 Task: Look for space in Orlovskiy, Russia from 12th  July, 2023 to 15th July, 2023 for 3 adults in price range Rs.12000 to Rs.16000. Place can be entire place with 2 bedrooms having 3 beds and 1 bathroom. Property type can be house, flat, guest house. Booking option can be shelf check-in. Required host language is English.
Action: Mouse pressed left at (424, 87)
Screenshot: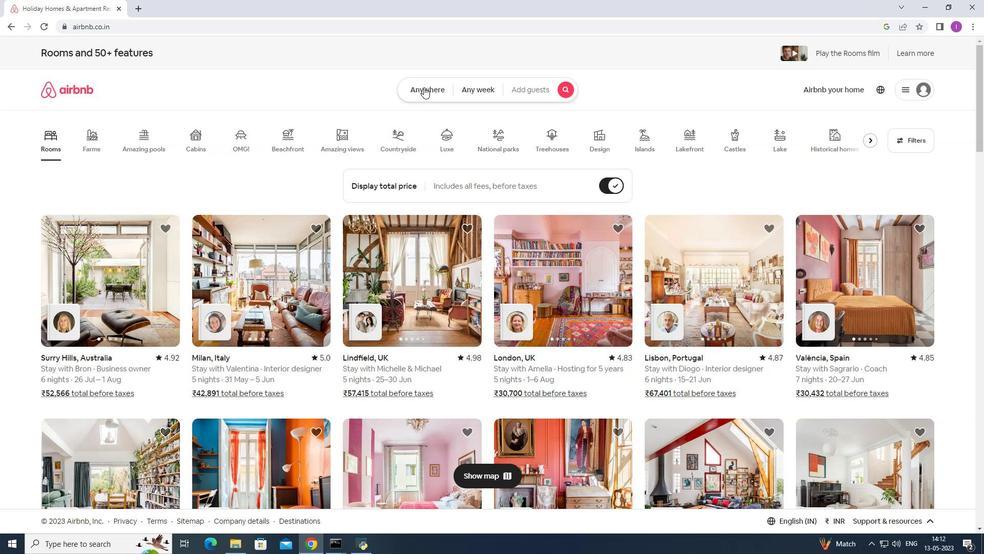 
Action: Mouse moved to (351, 129)
Screenshot: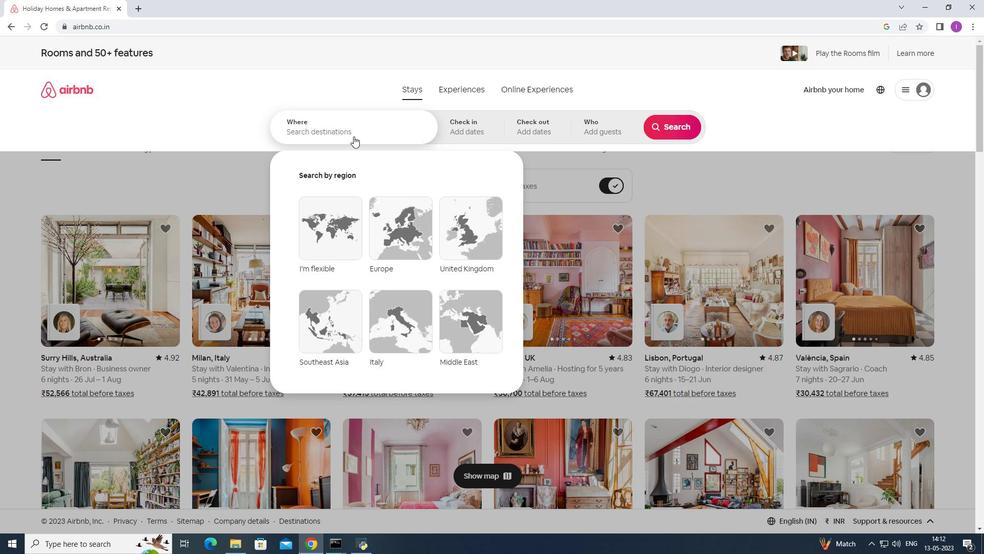 
Action: Mouse pressed left at (351, 129)
Screenshot: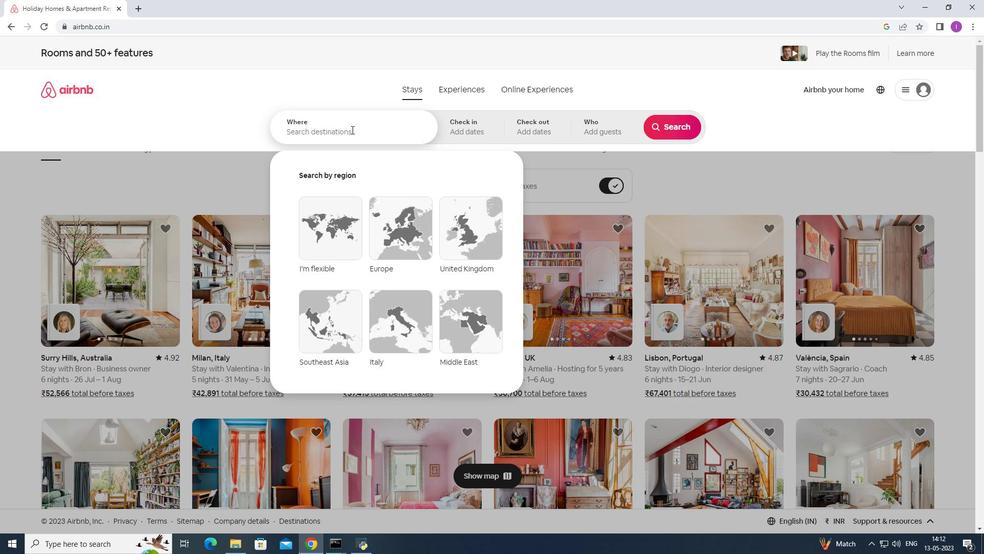 
Action: Key pressed <Key.shift>Orlovskiy,<Key.shift>Russia
Screenshot: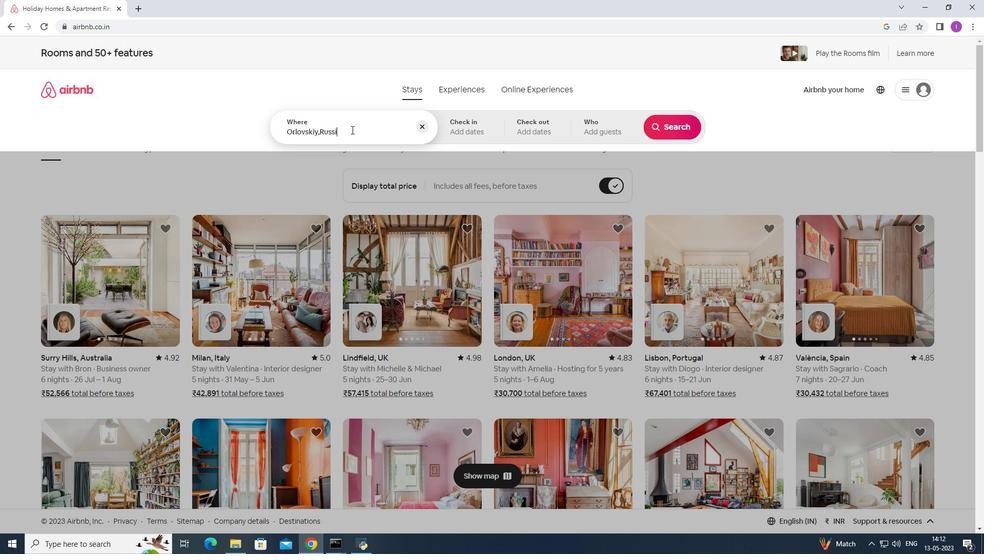 
Action: Mouse moved to (480, 134)
Screenshot: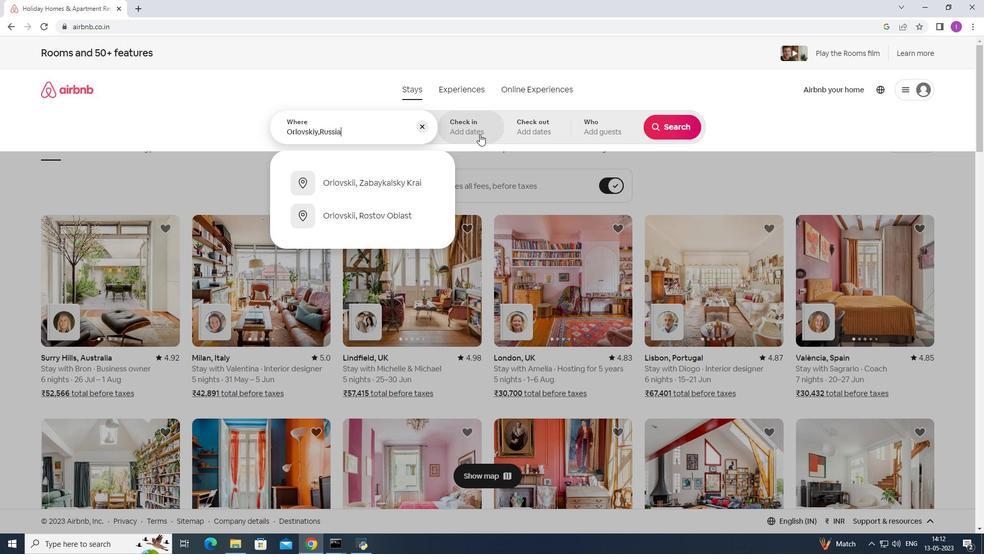 
Action: Mouse pressed left at (480, 134)
Screenshot: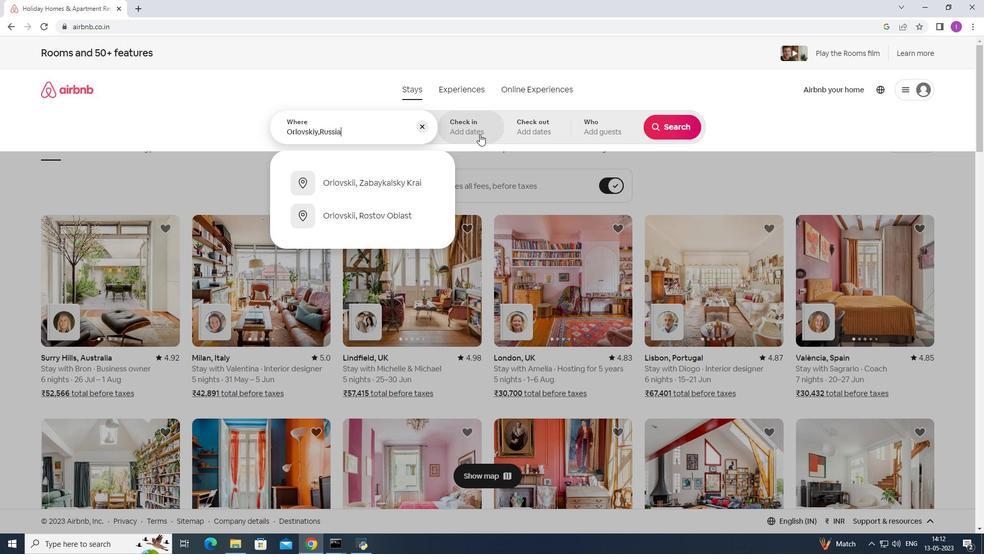 
Action: Mouse moved to (668, 212)
Screenshot: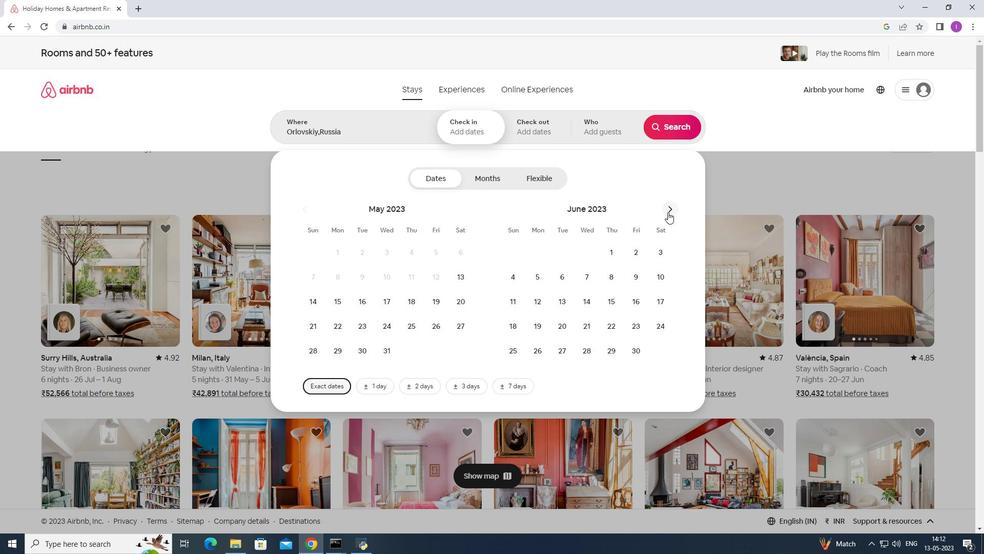 
Action: Mouse pressed left at (668, 212)
Screenshot: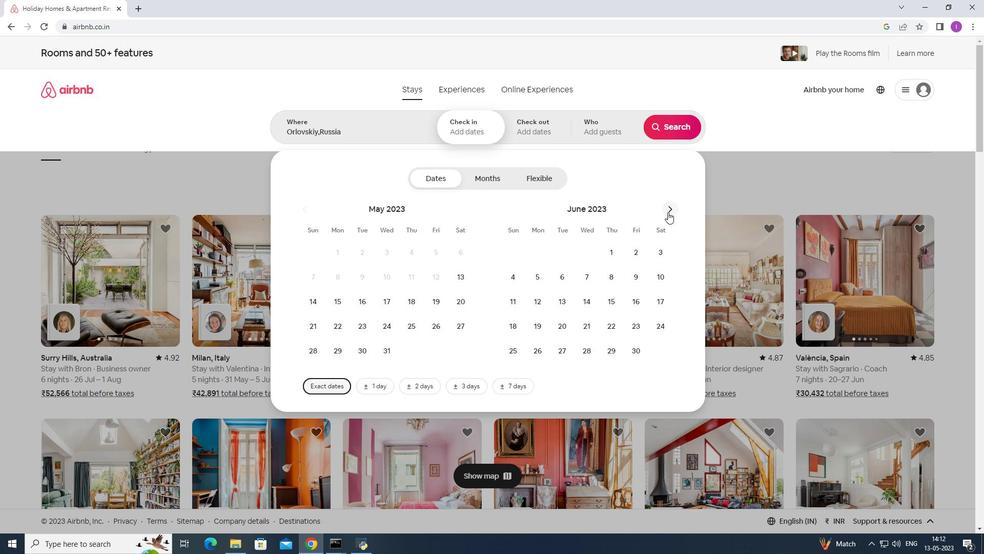 
Action: Mouse moved to (587, 296)
Screenshot: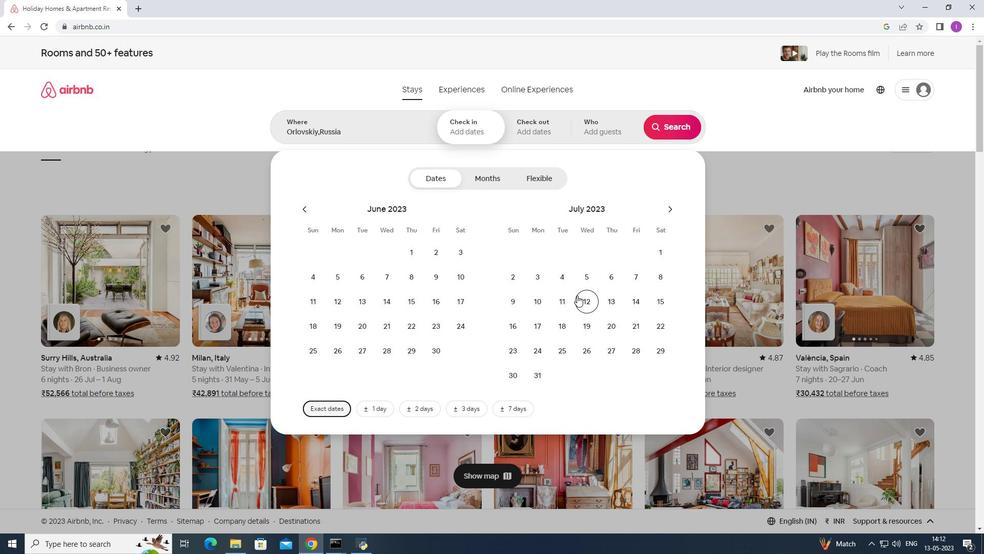 
Action: Mouse pressed left at (587, 296)
Screenshot: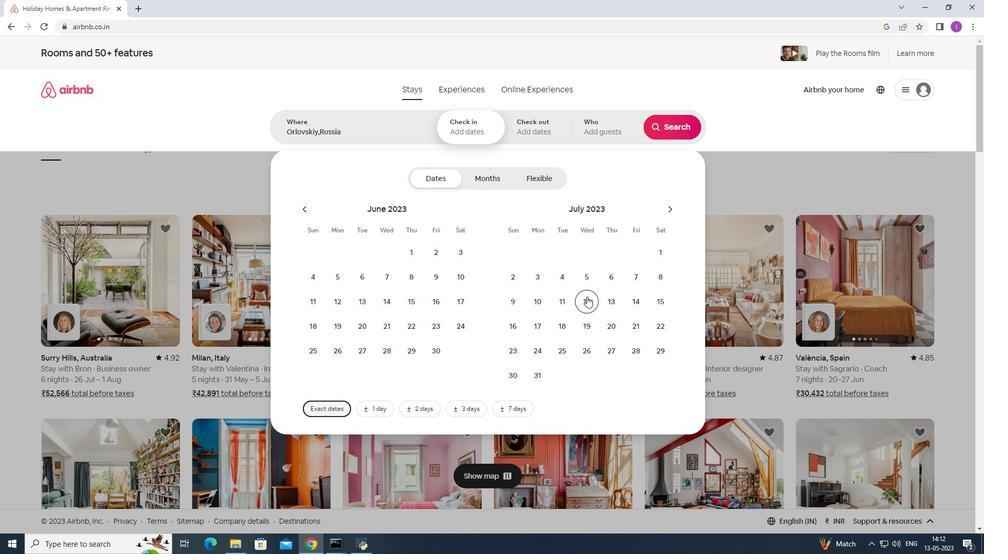
Action: Mouse moved to (660, 299)
Screenshot: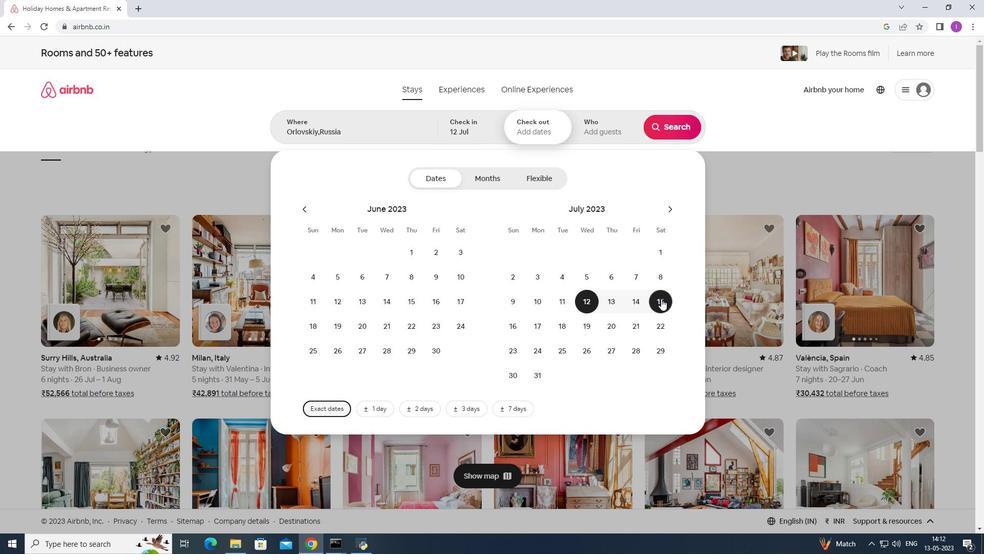 
Action: Mouse pressed left at (660, 299)
Screenshot: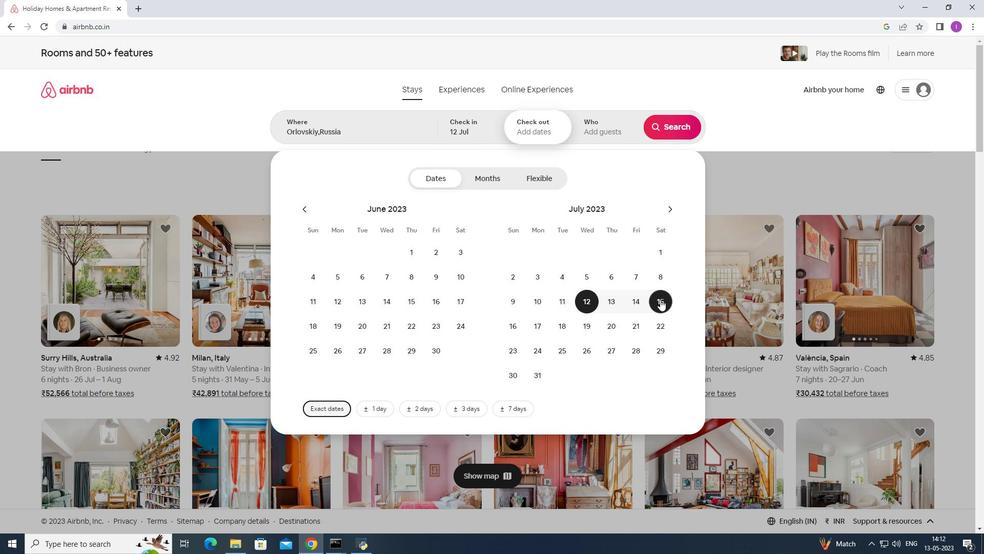 
Action: Mouse moved to (602, 128)
Screenshot: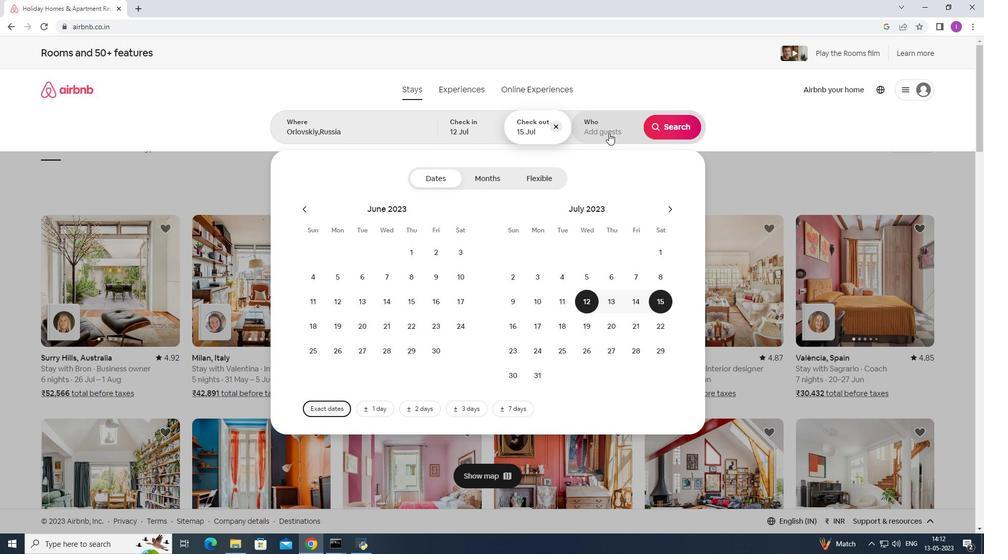 
Action: Mouse pressed left at (602, 128)
Screenshot: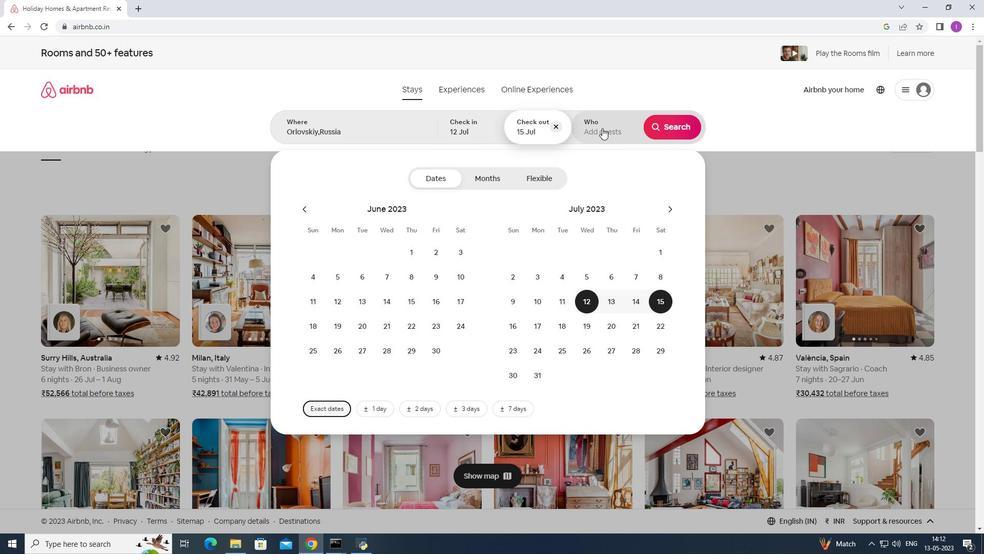 
Action: Mouse moved to (677, 183)
Screenshot: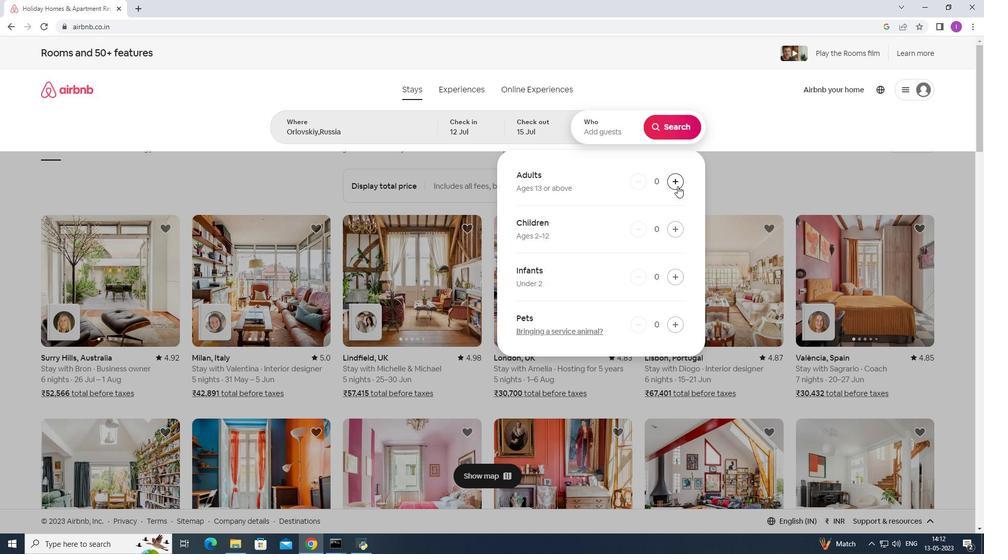 
Action: Mouse pressed left at (677, 183)
Screenshot: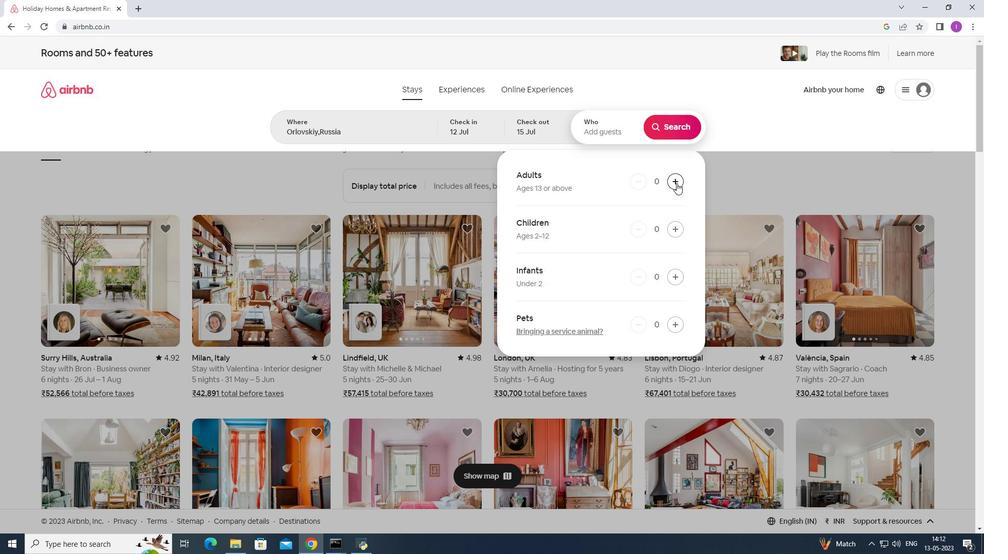 
Action: Mouse pressed left at (677, 183)
Screenshot: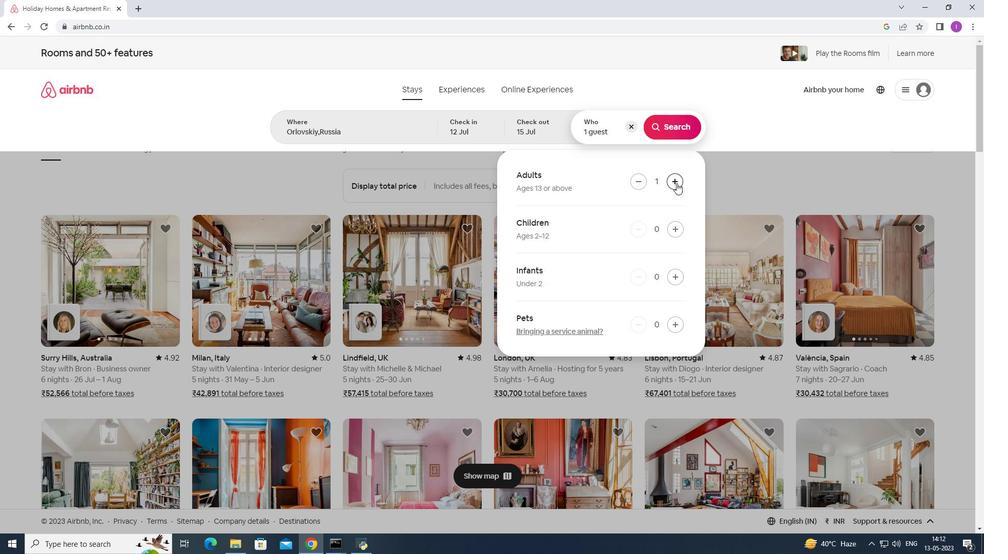 
Action: Mouse pressed left at (677, 183)
Screenshot: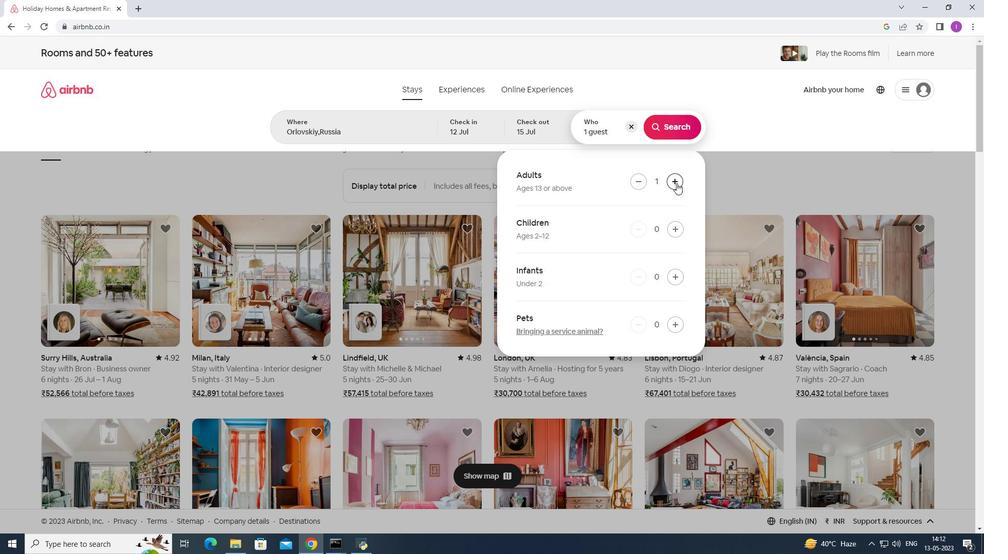 
Action: Mouse moved to (664, 130)
Screenshot: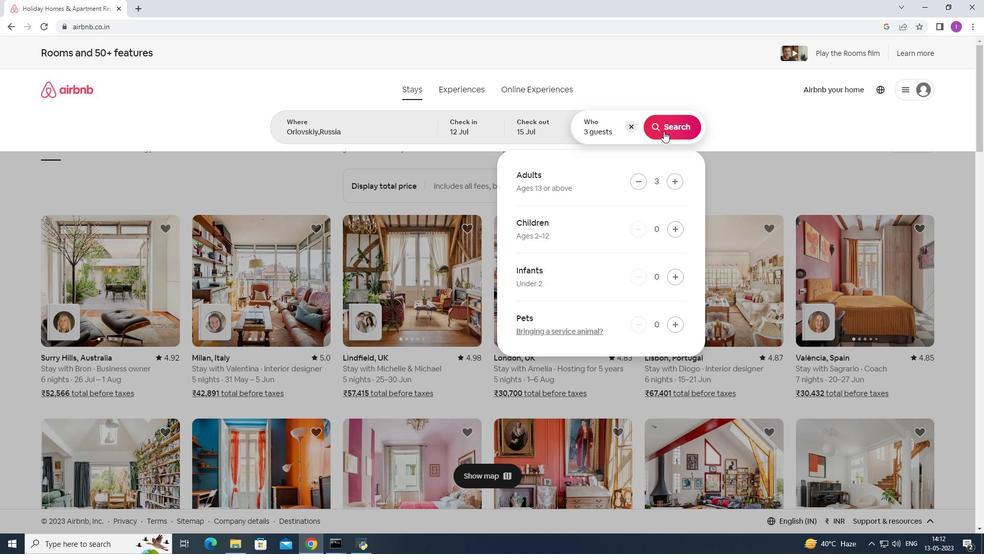 
Action: Mouse pressed left at (664, 130)
Screenshot: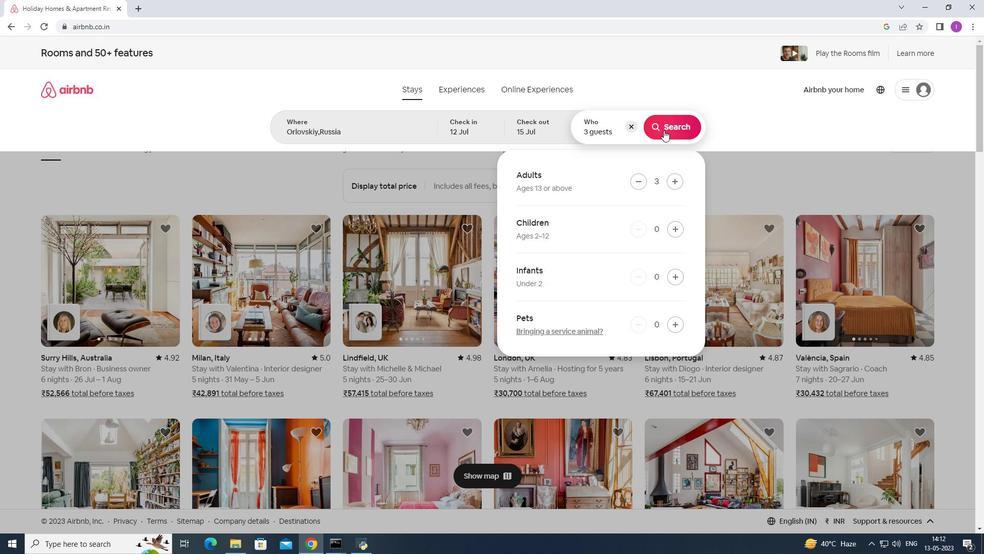 
Action: Mouse moved to (933, 102)
Screenshot: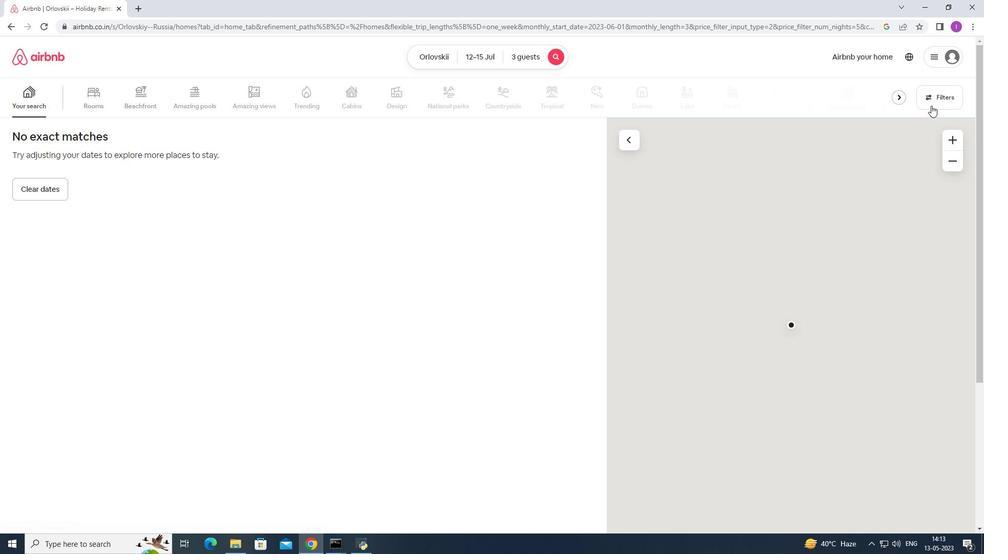 
Action: Mouse pressed left at (933, 102)
Screenshot: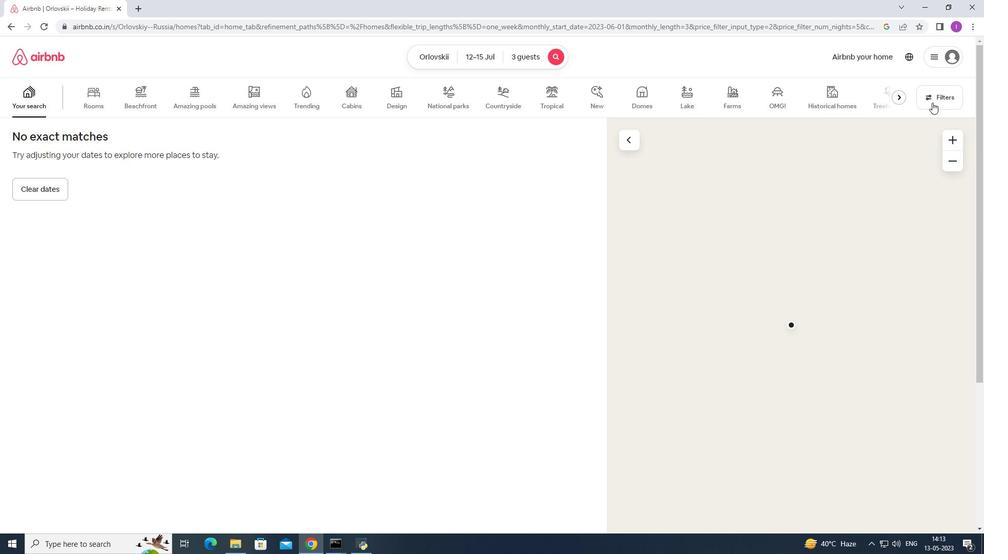 
Action: Mouse moved to (573, 351)
Screenshot: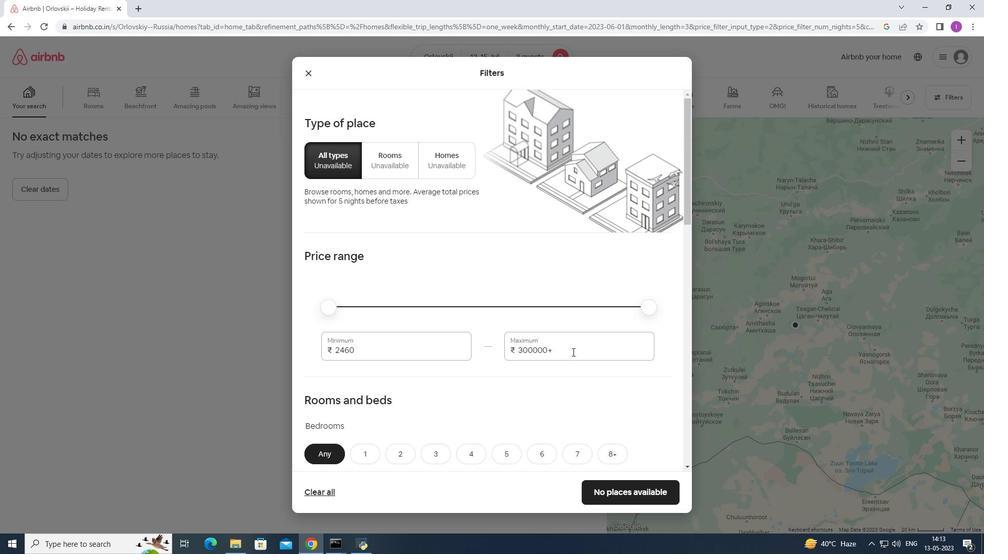 
Action: Mouse pressed left at (573, 351)
Screenshot: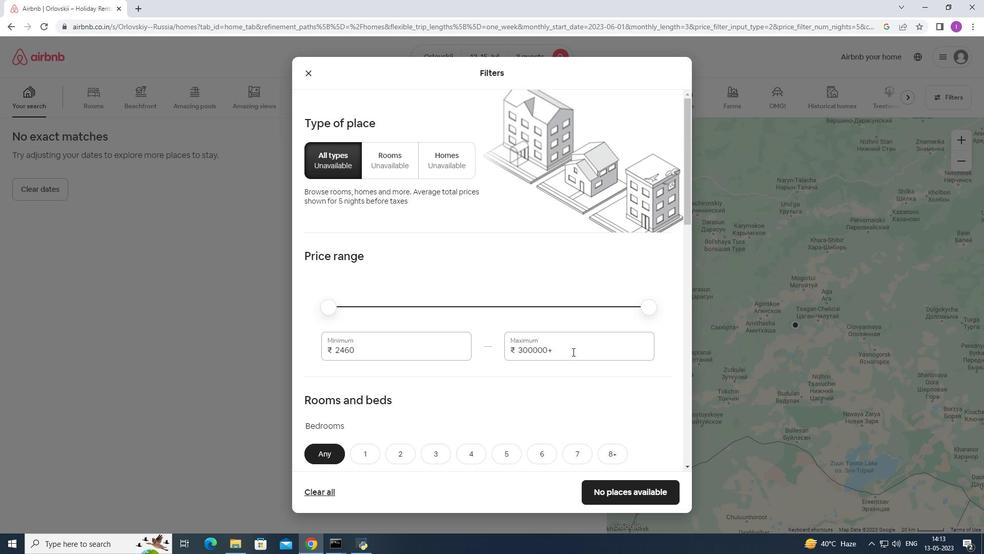 
Action: Mouse moved to (496, 360)
Screenshot: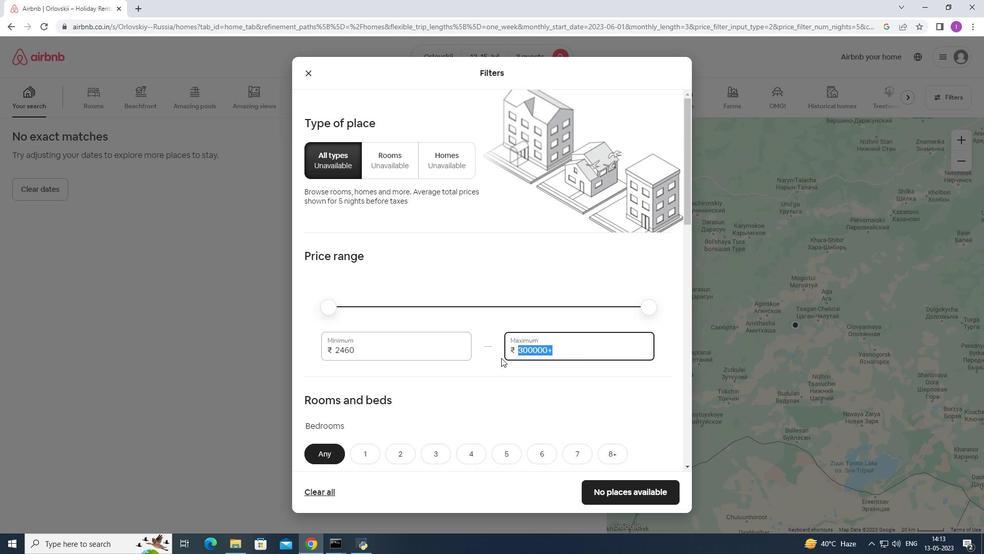 
Action: Key pressed 16
Screenshot: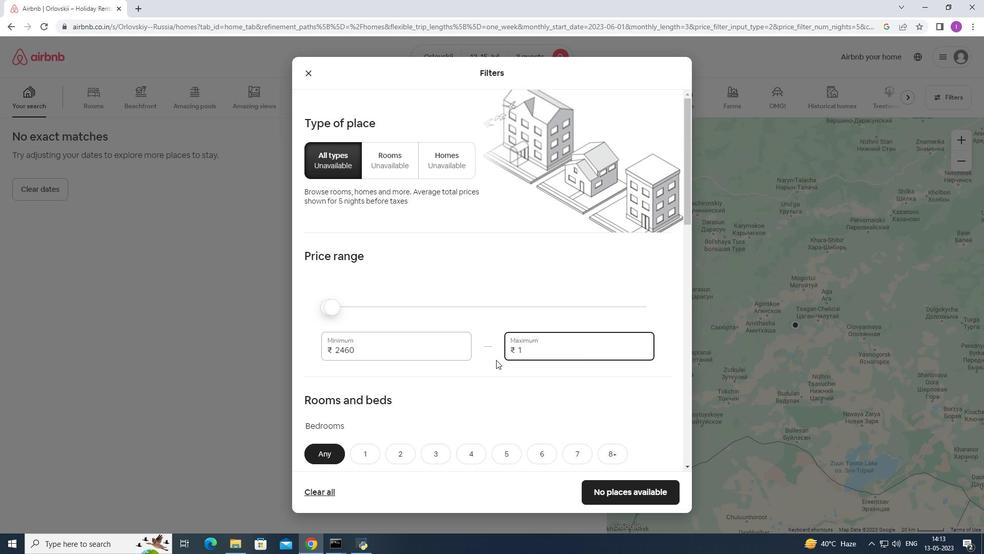 
Action: Mouse moved to (496, 358)
Screenshot: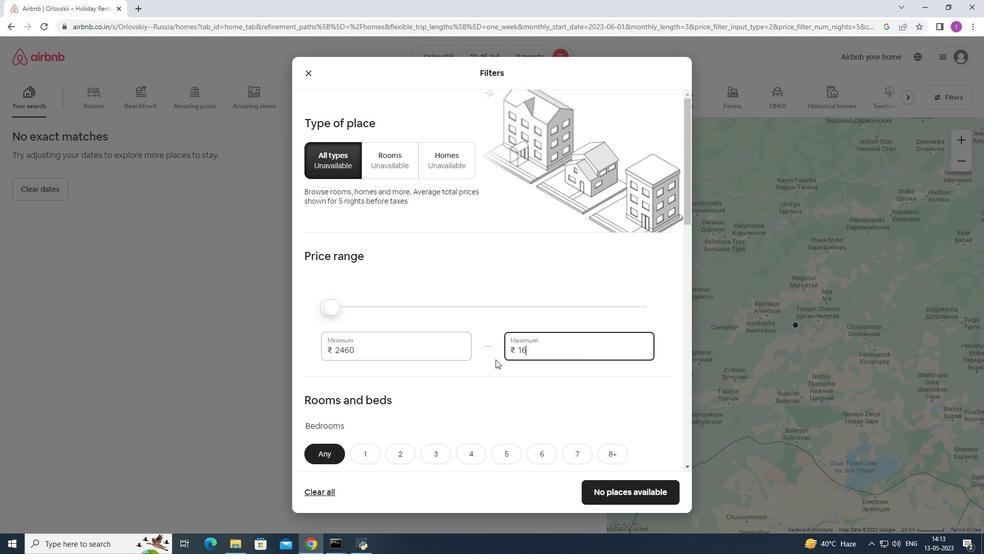 
Action: Key pressed 0
Screenshot: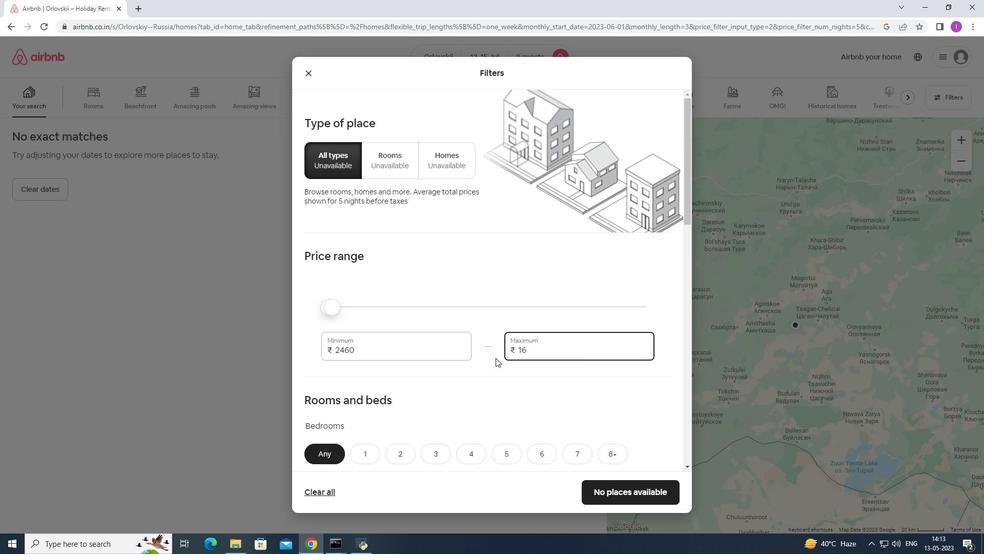 
Action: Mouse moved to (496, 357)
Screenshot: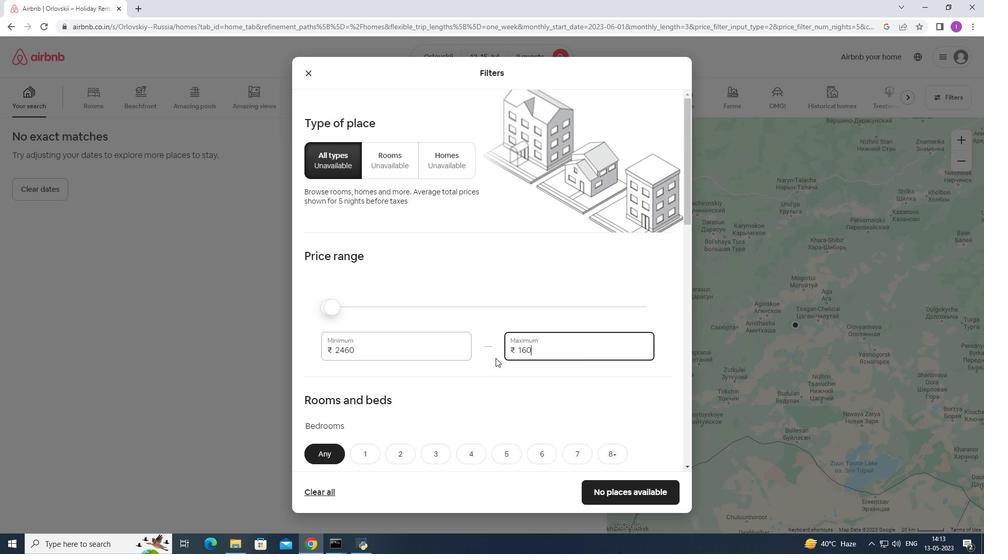 
Action: Key pressed 0
Screenshot: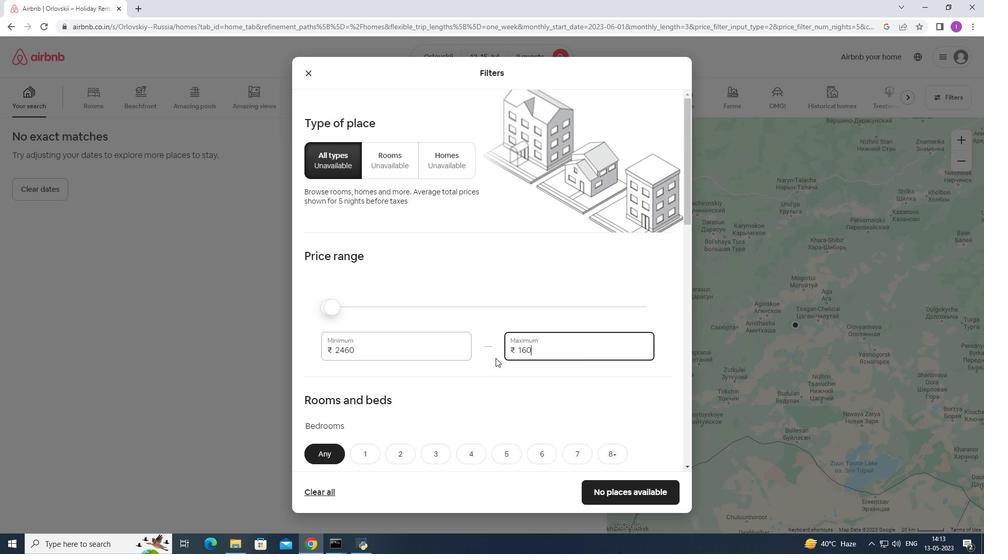 
Action: Mouse moved to (496, 356)
Screenshot: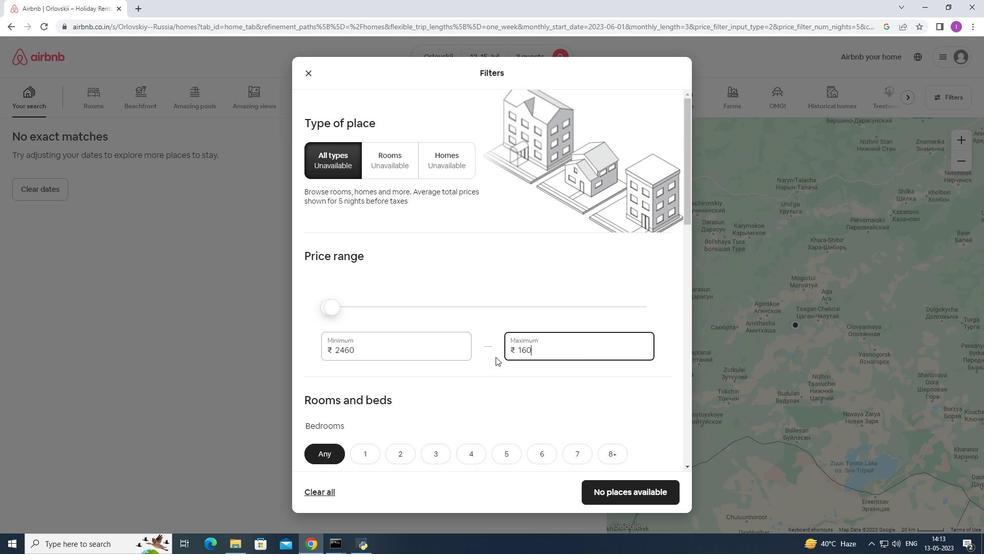 
Action: Key pressed 0
Screenshot: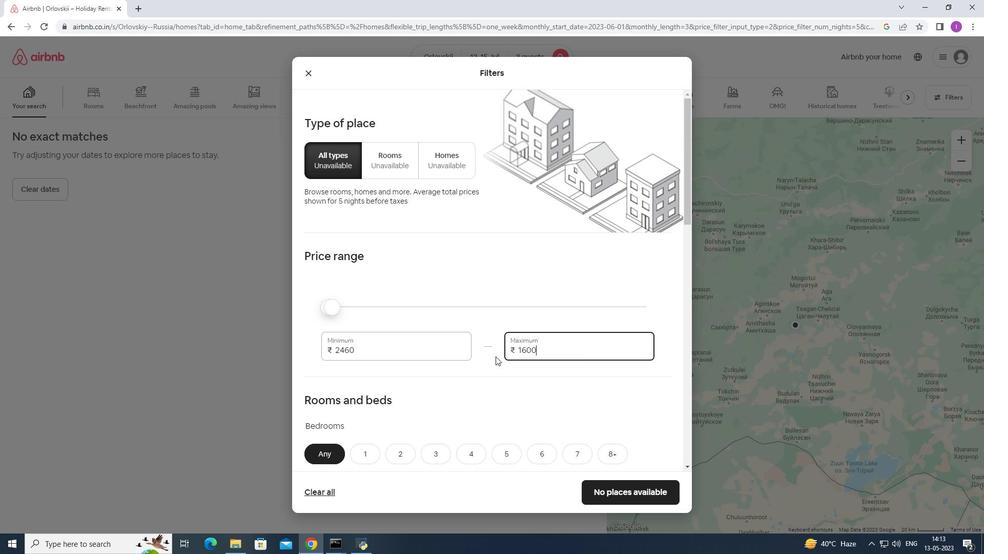 
Action: Mouse moved to (375, 352)
Screenshot: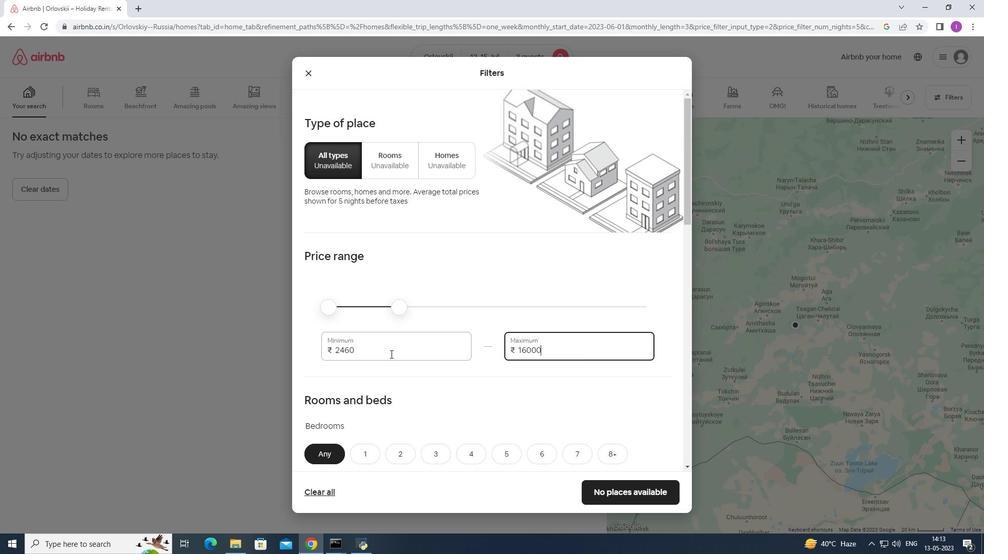 
Action: Mouse pressed left at (375, 352)
Screenshot: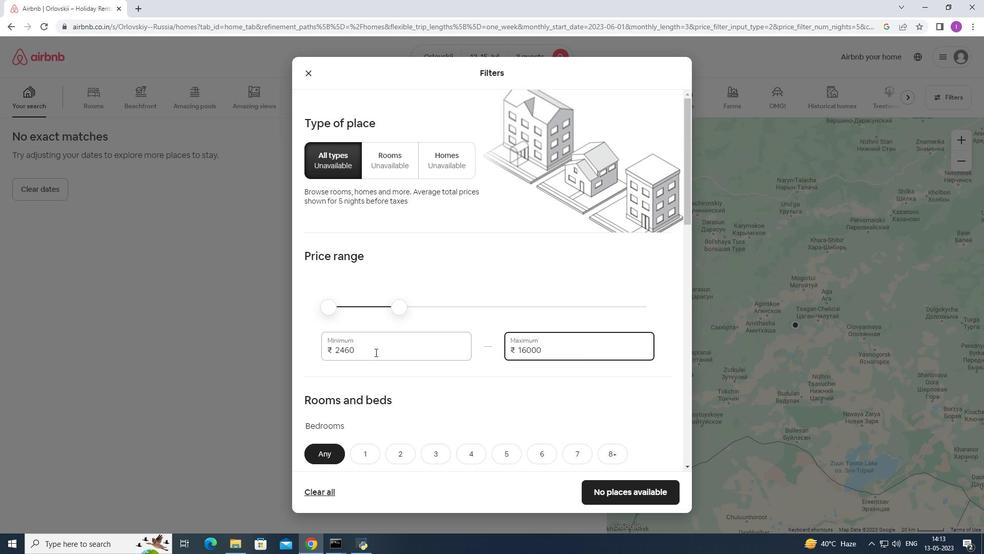 
Action: Mouse moved to (403, 361)
Screenshot: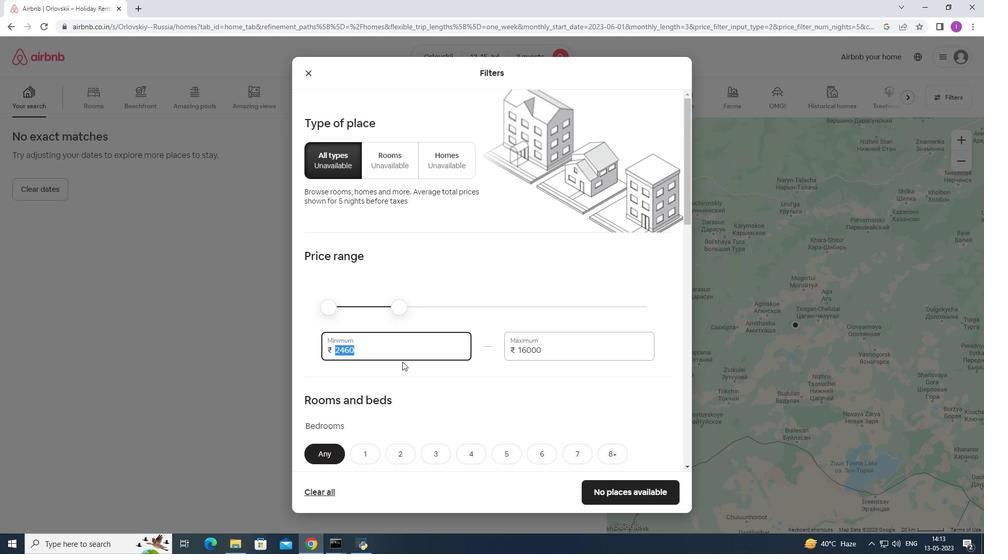 
Action: Key pressed 12000
Screenshot: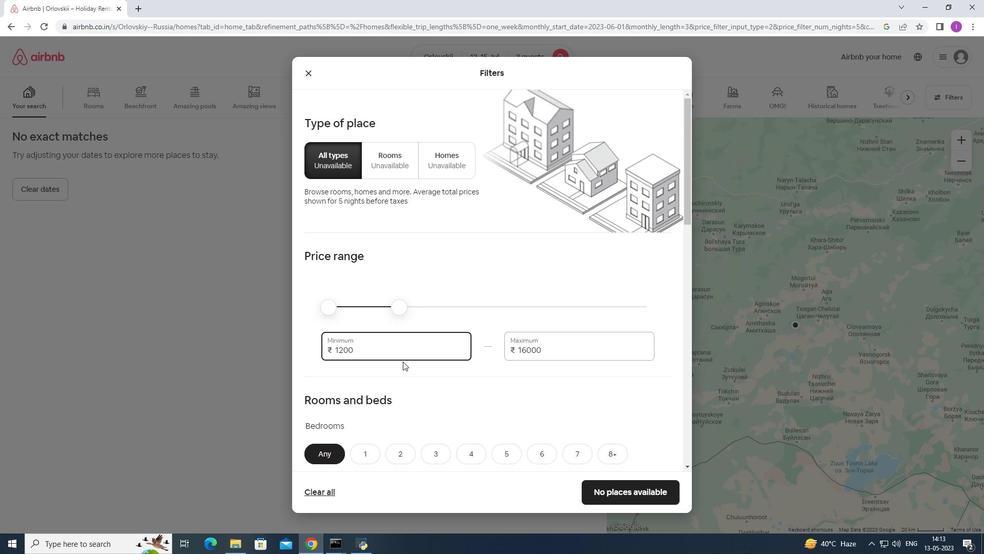 
Action: Mouse moved to (551, 304)
Screenshot: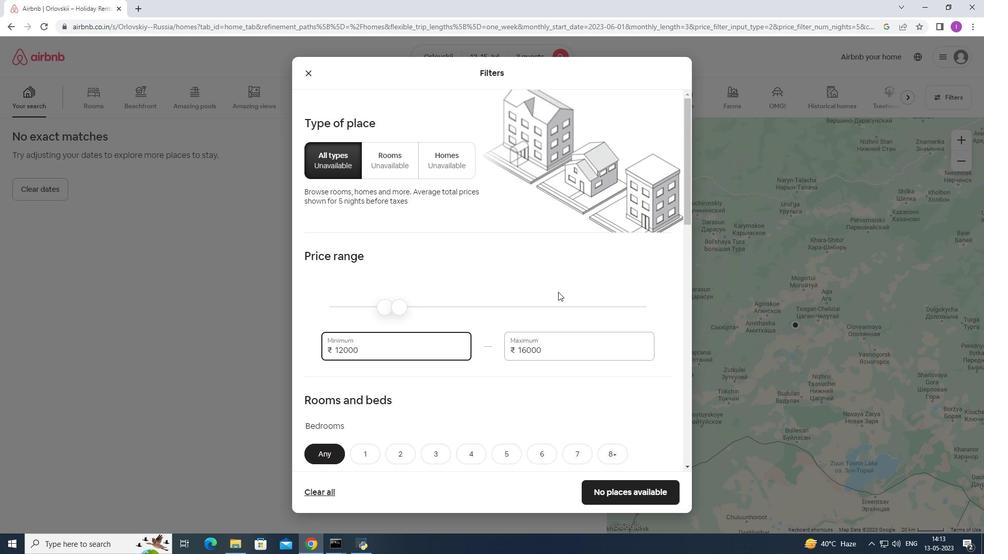 
Action: Mouse scrolled (551, 304) with delta (0, 0)
Screenshot: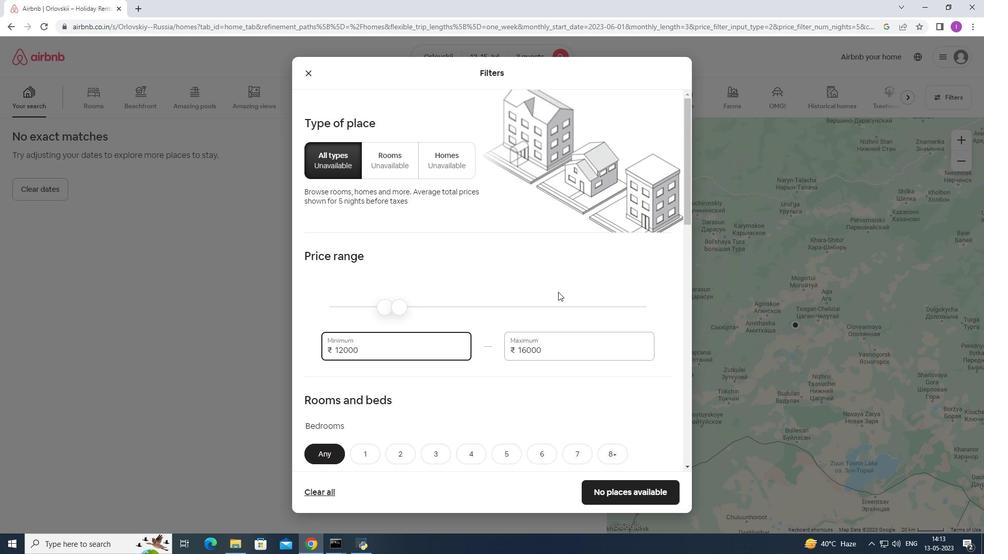 
Action: Mouse moved to (550, 306)
Screenshot: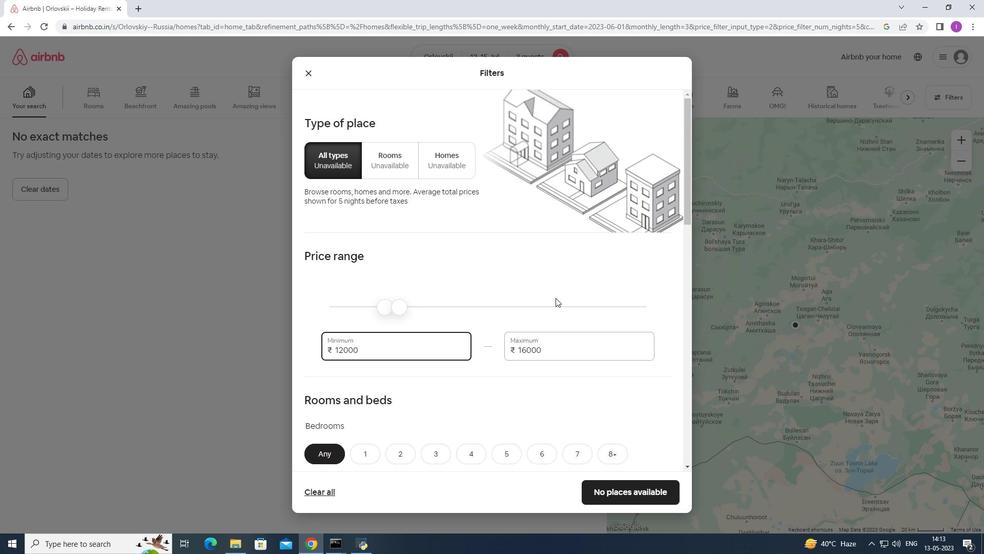 
Action: Mouse scrolled (550, 305) with delta (0, 0)
Screenshot: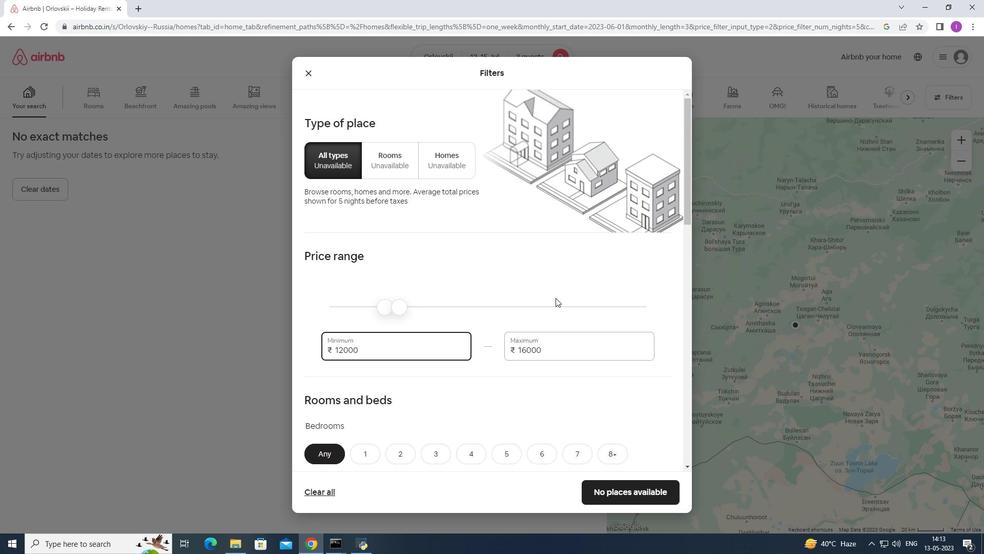 
Action: Mouse moved to (543, 312)
Screenshot: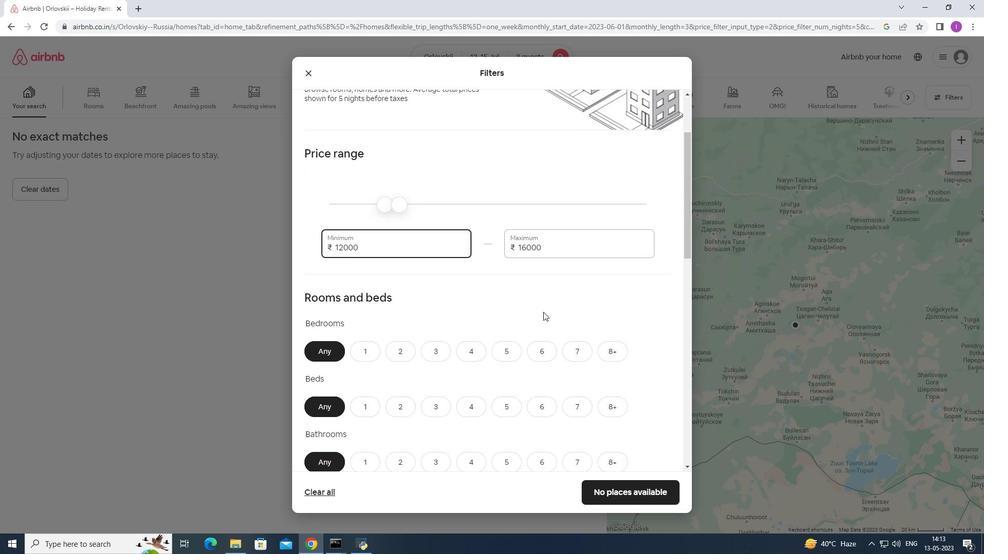 
Action: Mouse scrolled (543, 311) with delta (0, 0)
Screenshot: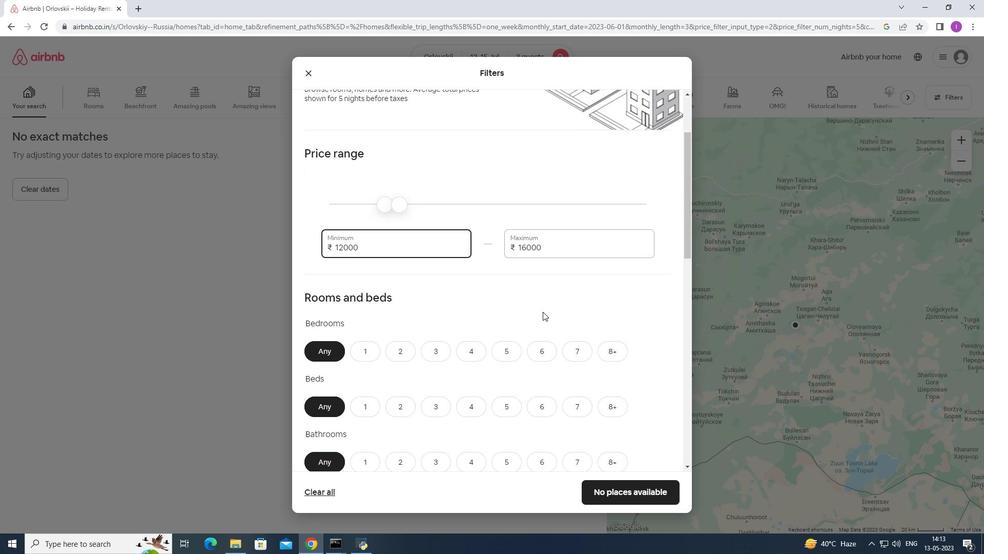 
Action: Mouse scrolled (543, 311) with delta (0, 0)
Screenshot: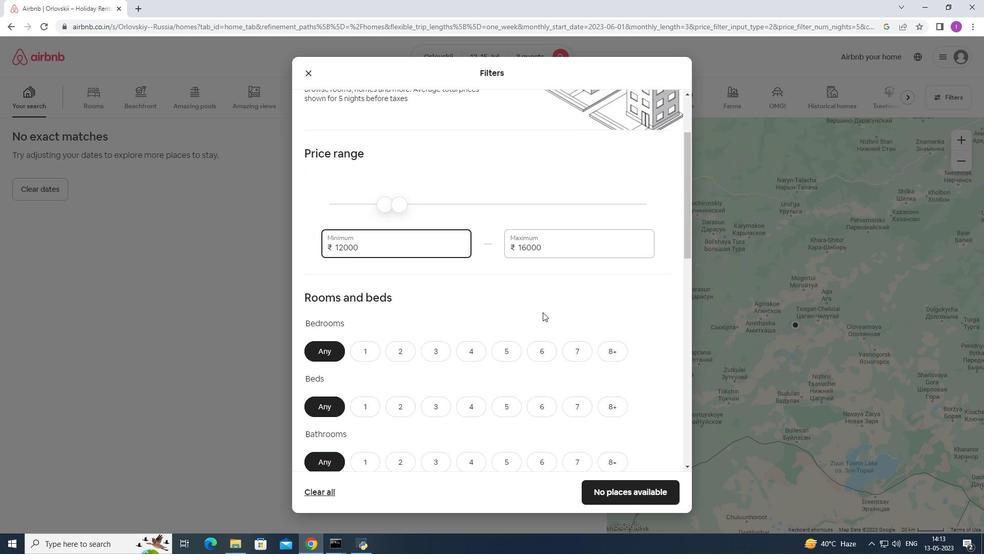 
Action: Mouse scrolled (543, 311) with delta (0, 0)
Screenshot: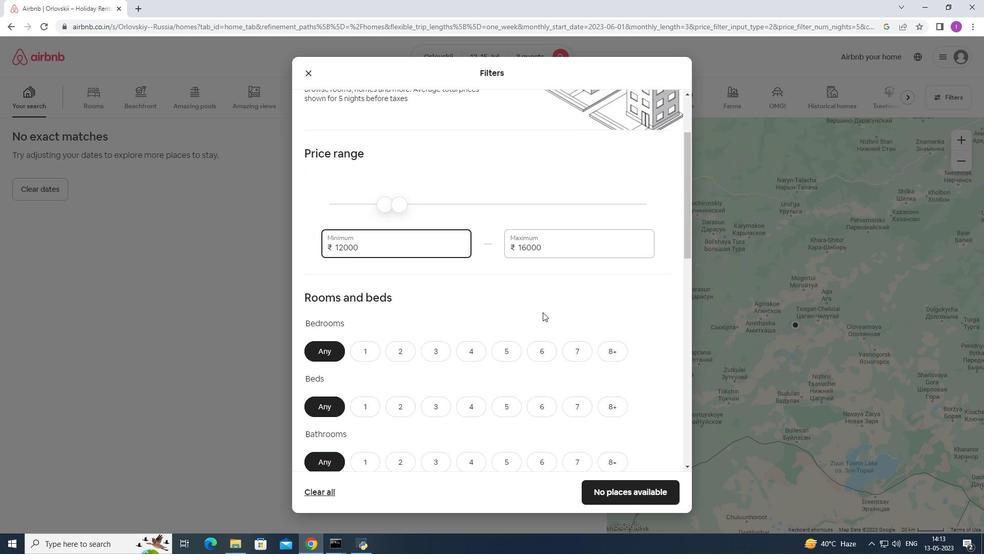 
Action: Mouse scrolled (543, 311) with delta (0, 0)
Screenshot: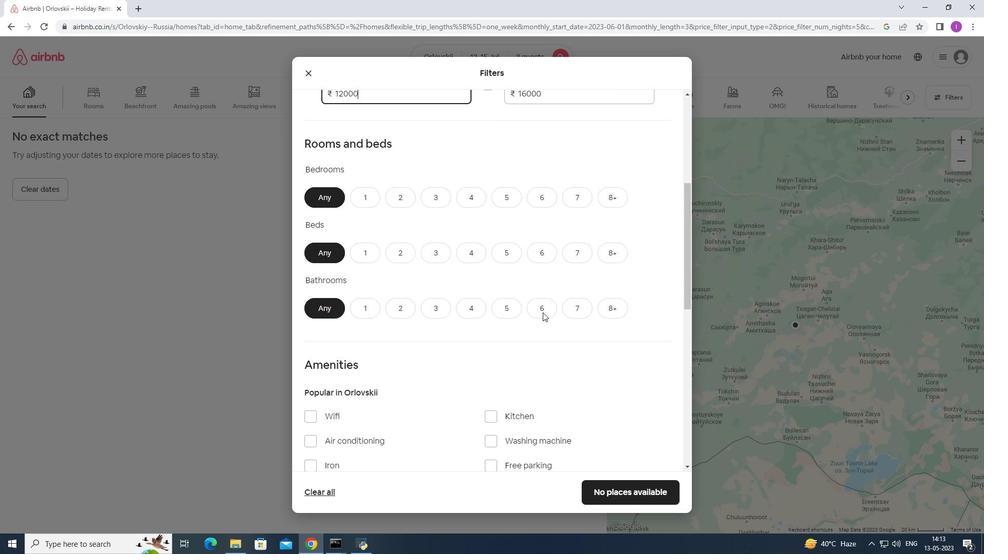 
Action: Mouse scrolled (543, 311) with delta (0, 0)
Screenshot: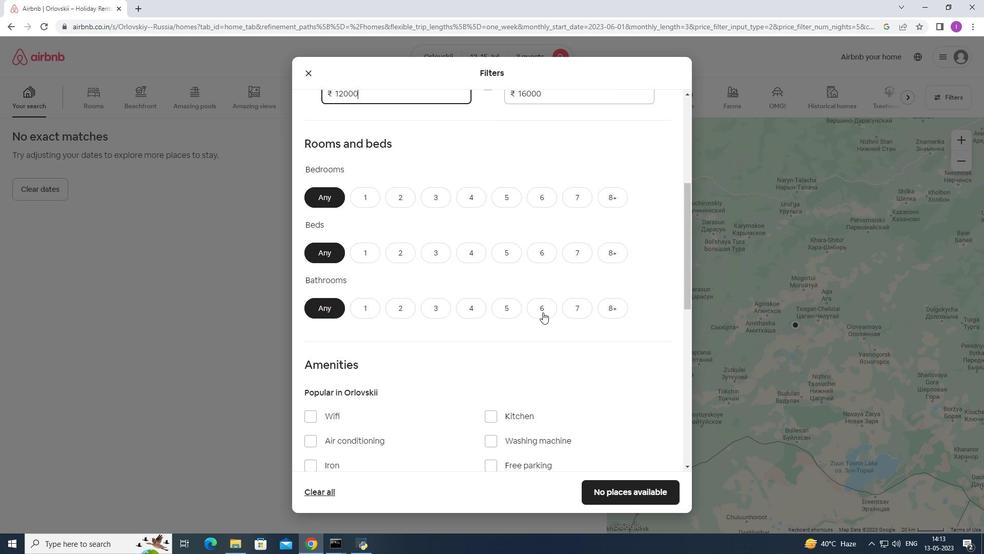 
Action: Mouse scrolled (543, 311) with delta (0, 0)
Screenshot: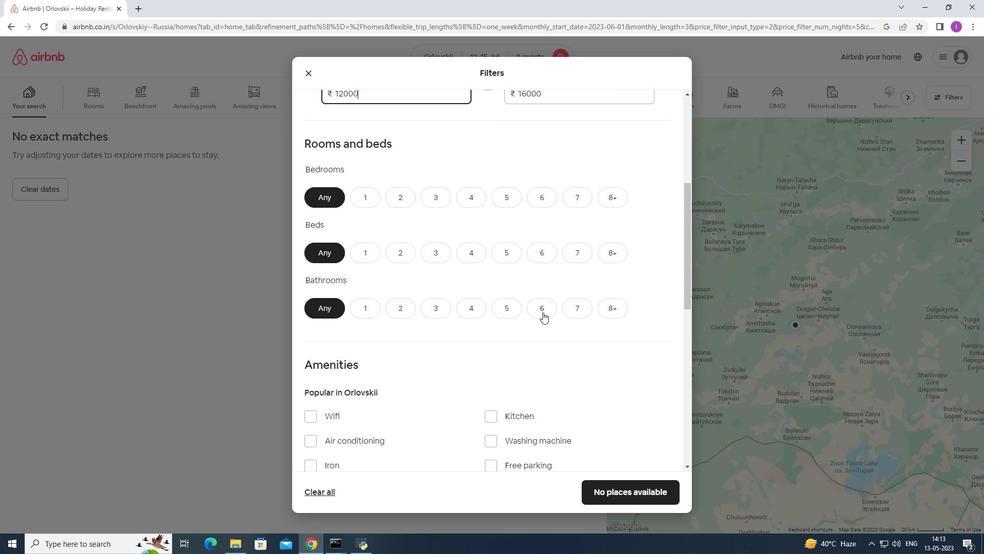 
Action: Mouse moved to (513, 312)
Screenshot: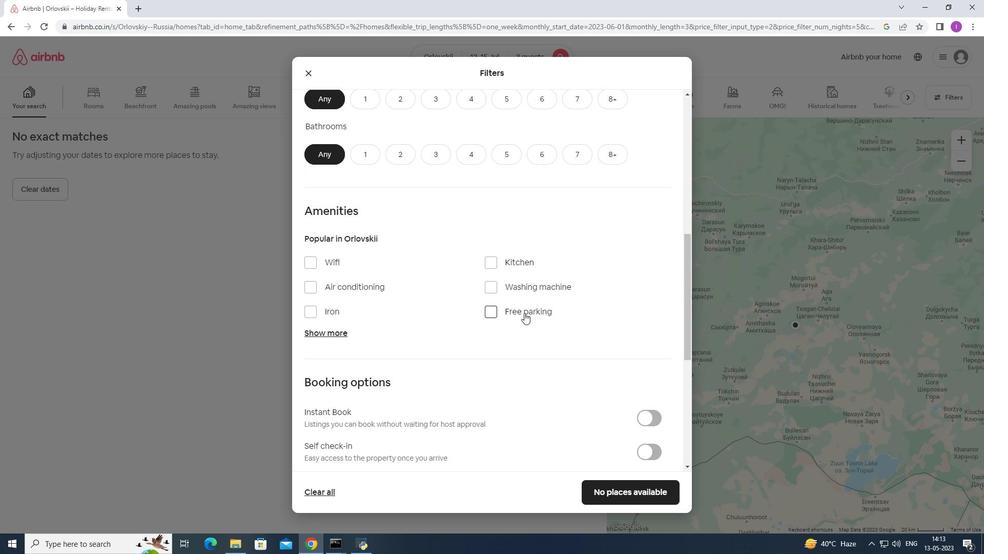 
Action: Mouse scrolled (513, 313) with delta (0, 0)
Screenshot: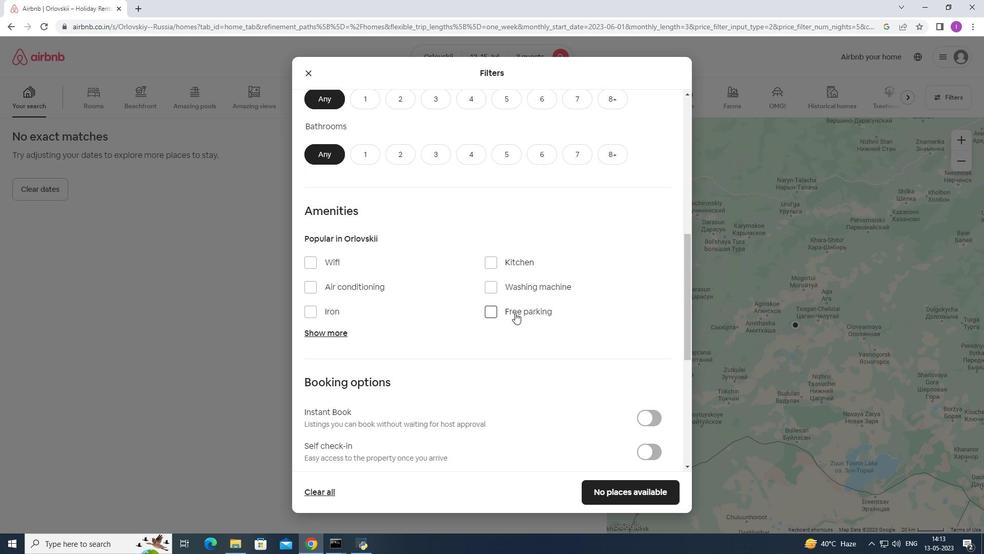 
Action: Mouse scrolled (513, 313) with delta (0, 0)
Screenshot: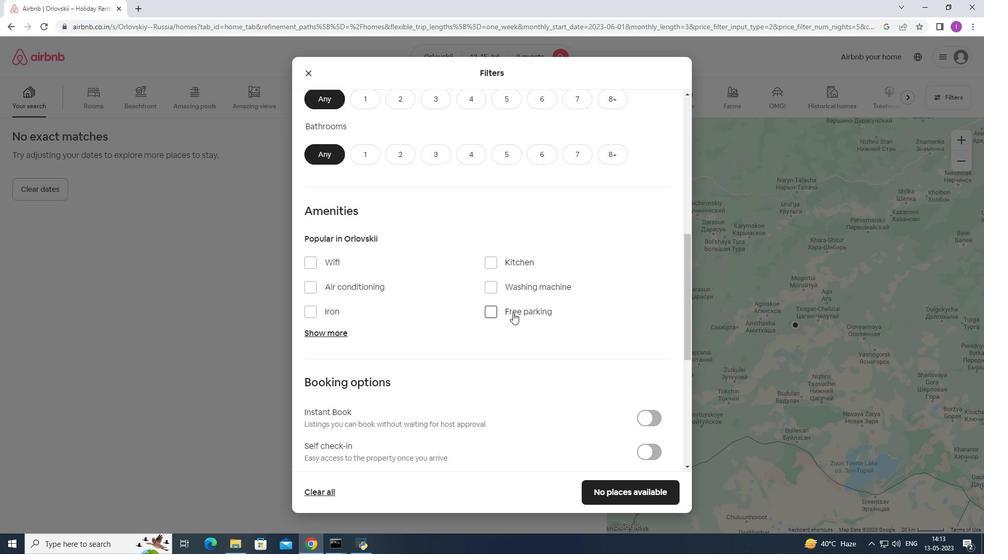 
Action: Mouse moved to (512, 313)
Screenshot: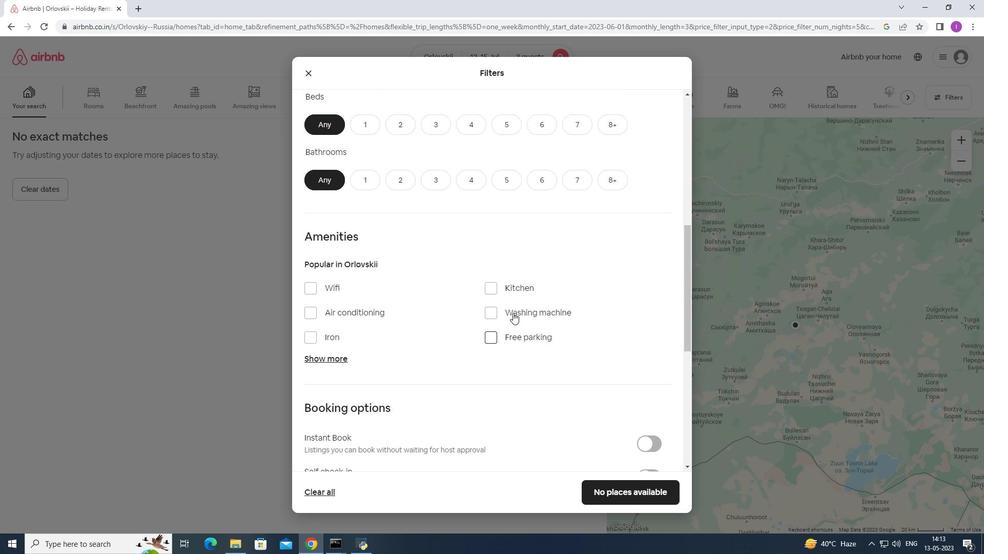 
Action: Mouse scrolled (512, 313) with delta (0, 0)
Screenshot: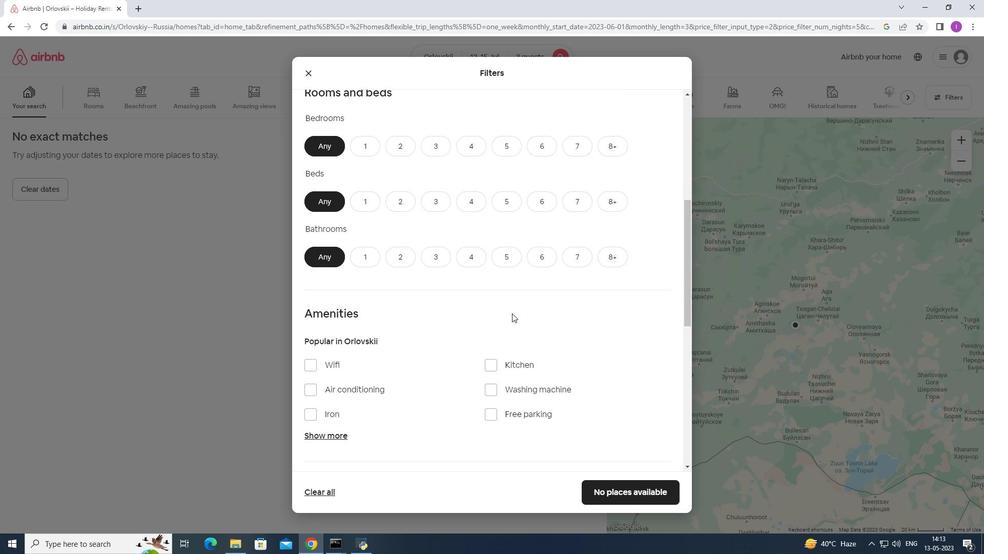 
Action: Mouse moved to (509, 343)
Screenshot: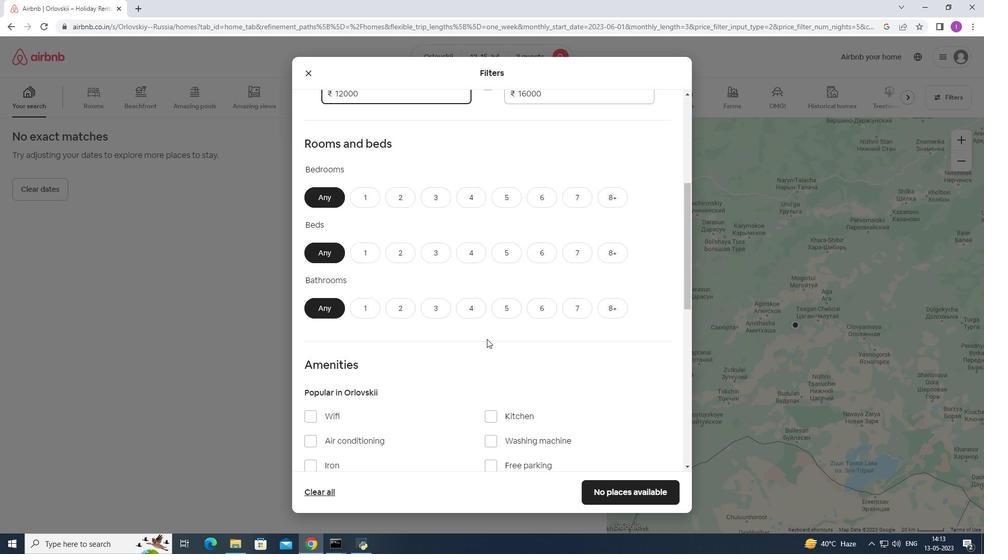 
Action: Mouse scrolled (509, 344) with delta (0, 0)
Screenshot: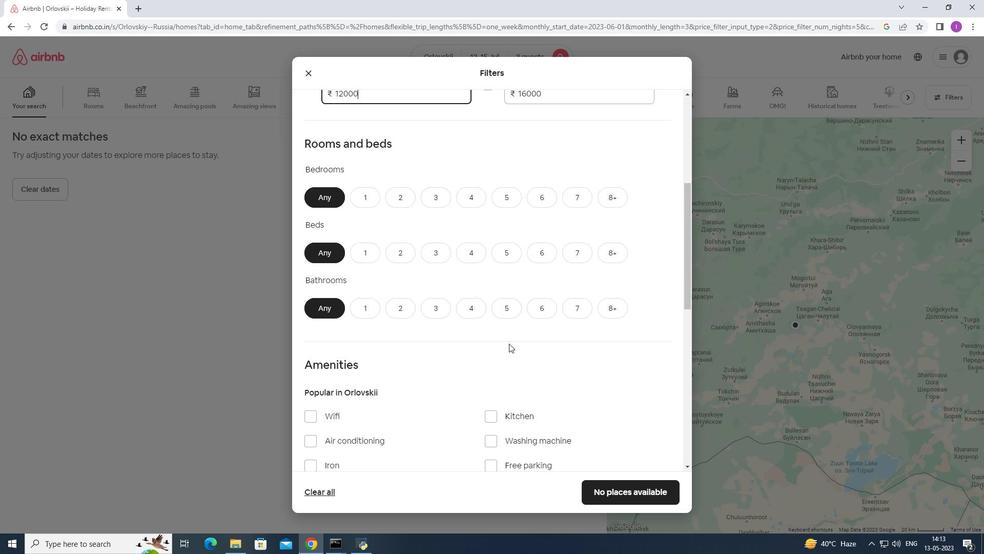 
Action: Mouse moved to (509, 345)
Screenshot: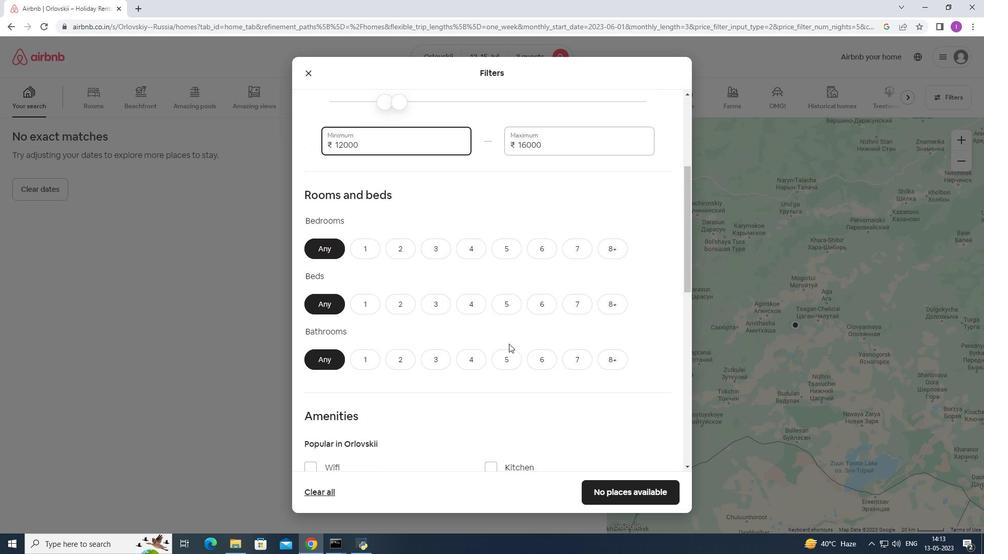 
Action: Mouse scrolled (509, 344) with delta (0, 0)
Screenshot: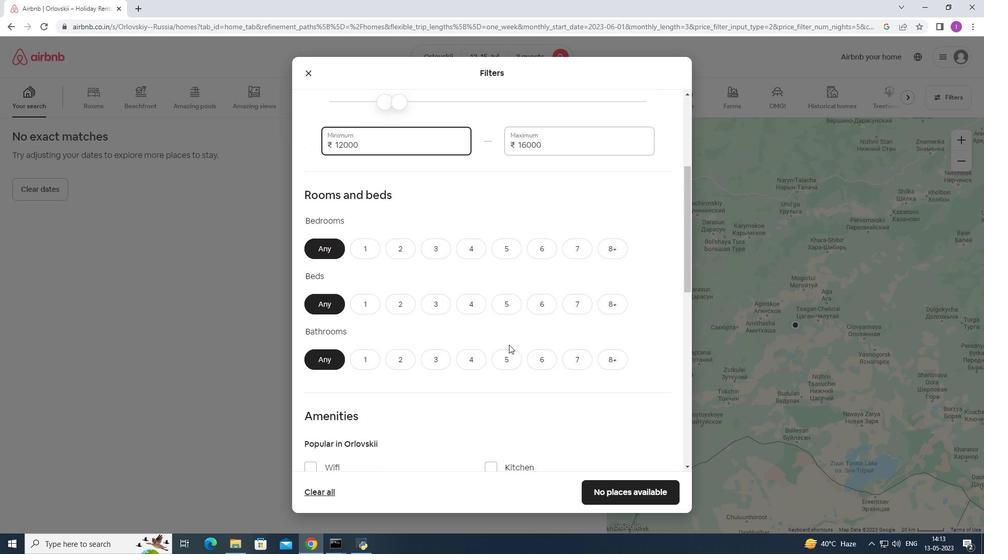 
Action: Mouse moved to (395, 196)
Screenshot: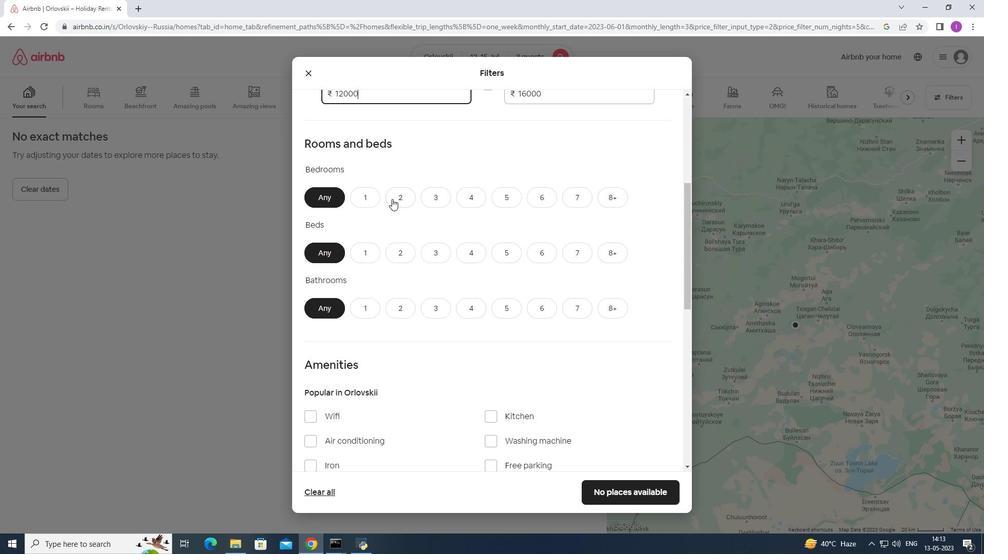 
Action: Mouse pressed left at (395, 196)
Screenshot: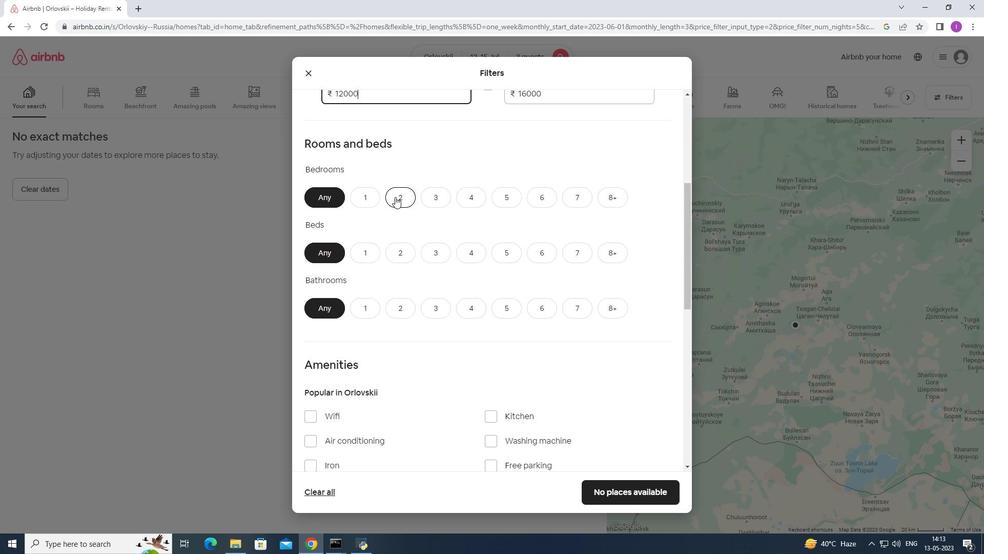
Action: Mouse moved to (435, 255)
Screenshot: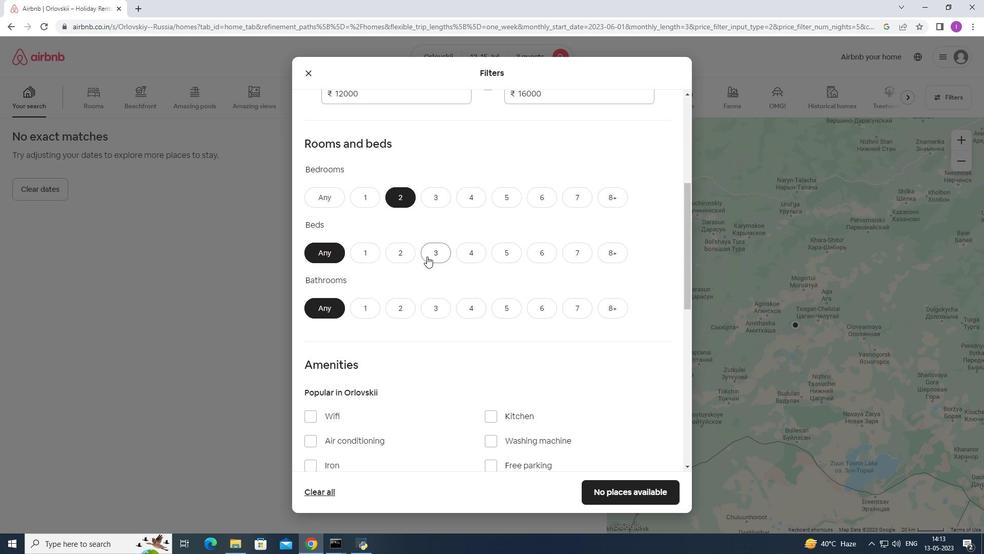 
Action: Mouse pressed left at (435, 255)
Screenshot: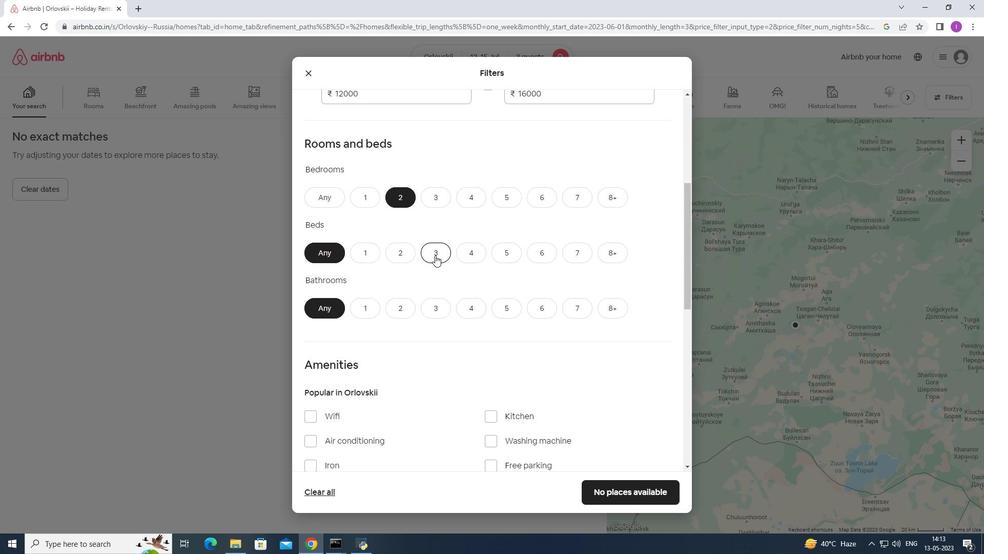 
Action: Mouse moved to (366, 309)
Screenshot: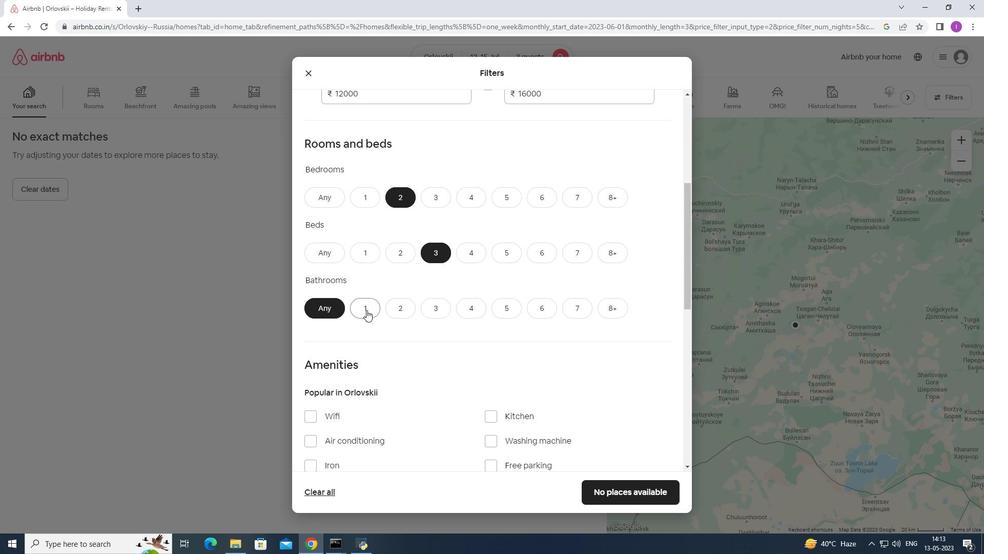 
Action: Mouse pressed left at (366, 309)
Screenshot: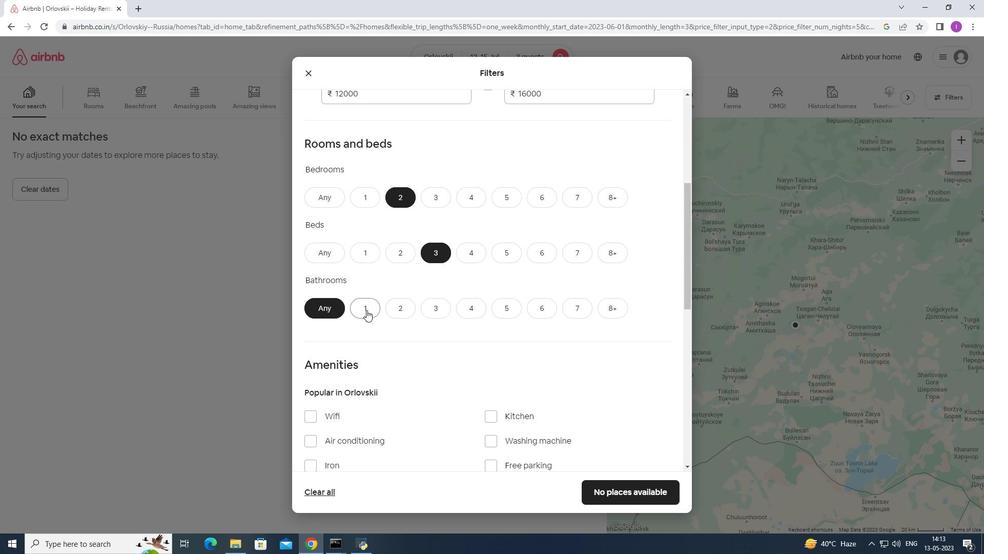 
Action: Mouse moved to (432, 360)
Screenshot: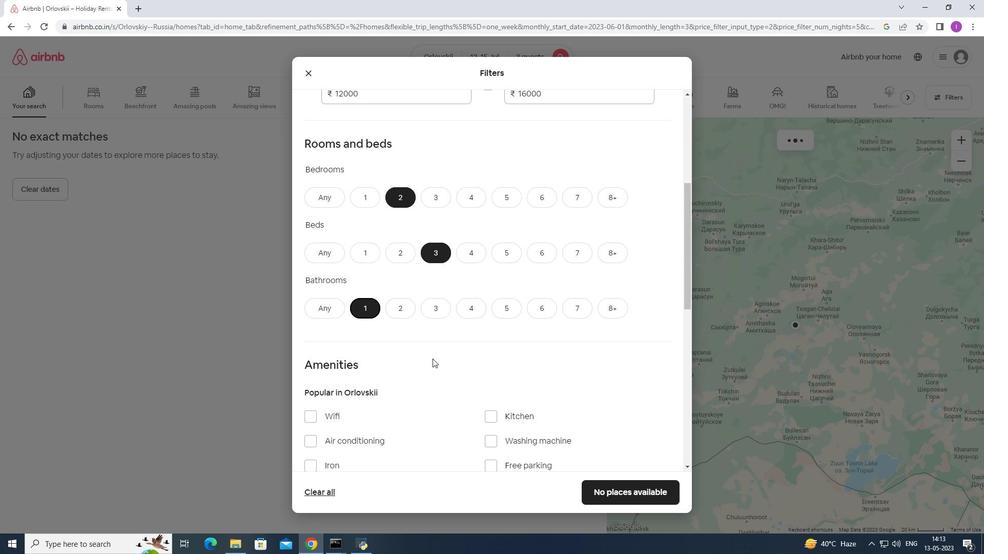 
Action: Mouse scrolled (432, 359) with delta (0, 0)
Screenshot: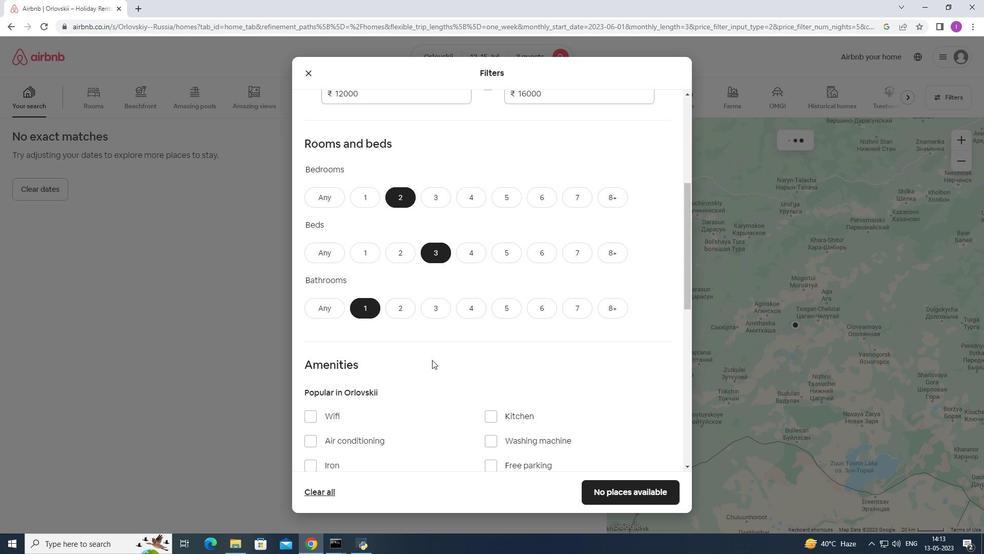 
Action: Mouse scrolled (432, 359) with delta (0, 0)
Screenshot: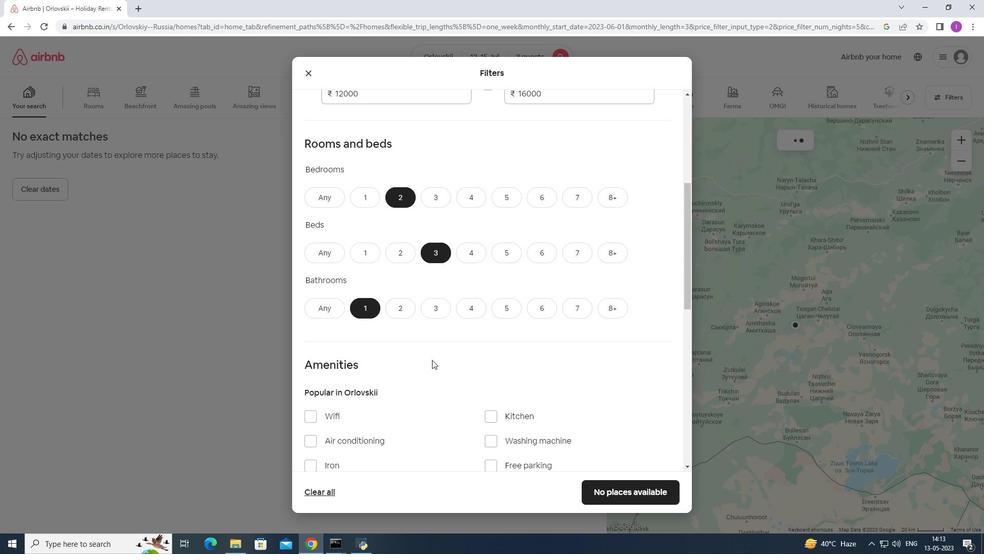 
Action: Mouse scrolled (432, 359) with delta (0, 0)
Screenshot: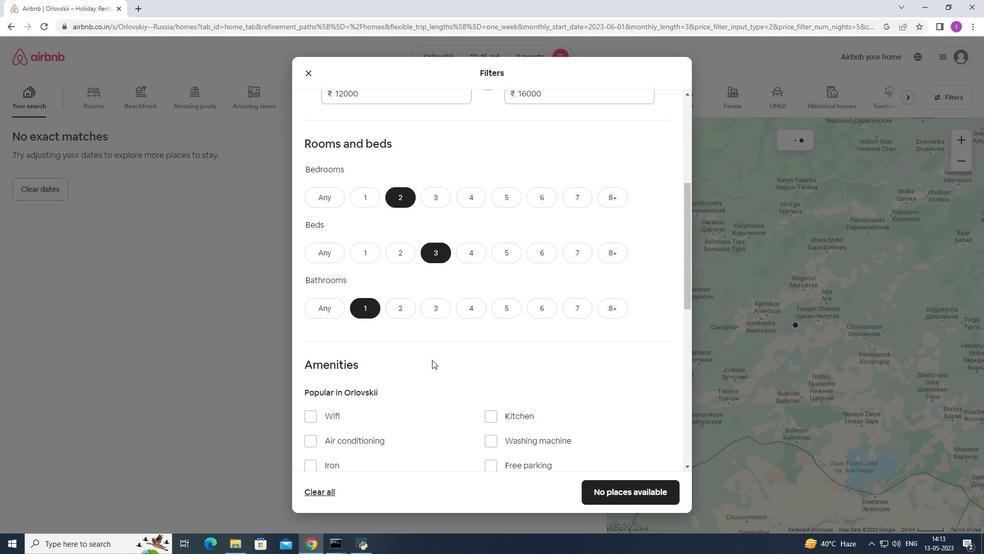 
Action: Mouse scrolled (432, 359) with delta (0, 0)
Screenshot: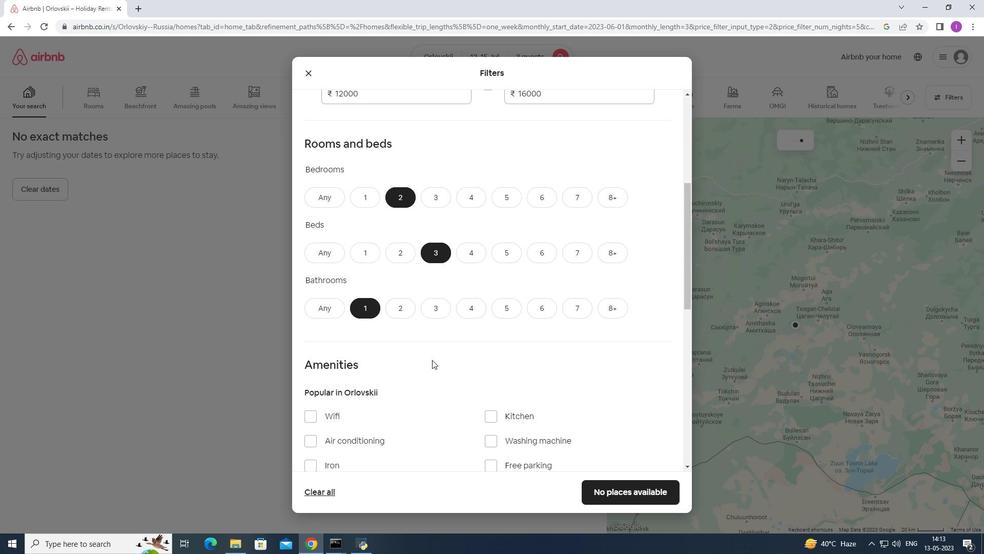 
Action: Mouse moved to (453, 336)
Screenshot: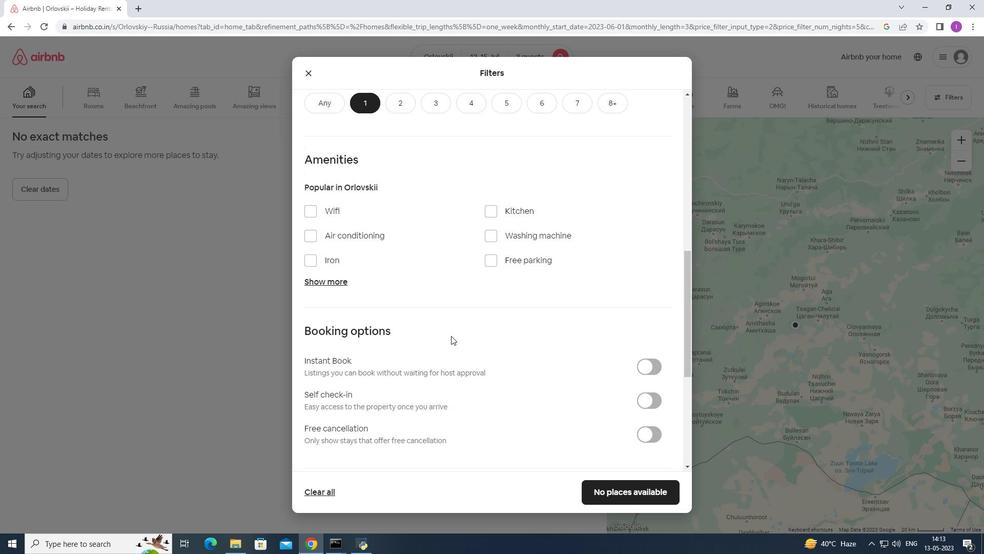 
Action: Mouse scrolled (453, 336) with delta (0, 0)
Screenshot: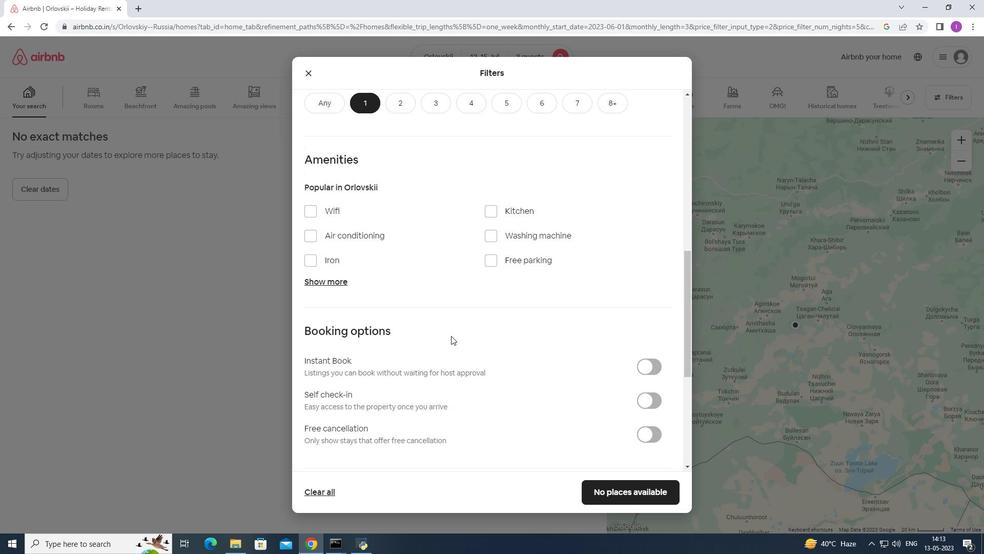 
Action: Mouse moved to (453, 336)
Screenshot: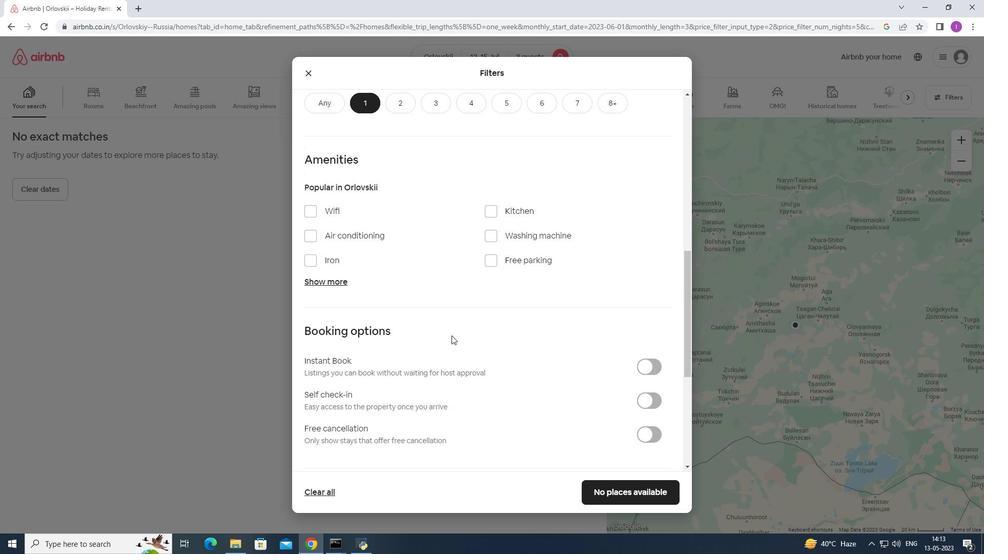 
Action: Mouse scrolled (453, 336) with delta (0, 0)
Screenshot: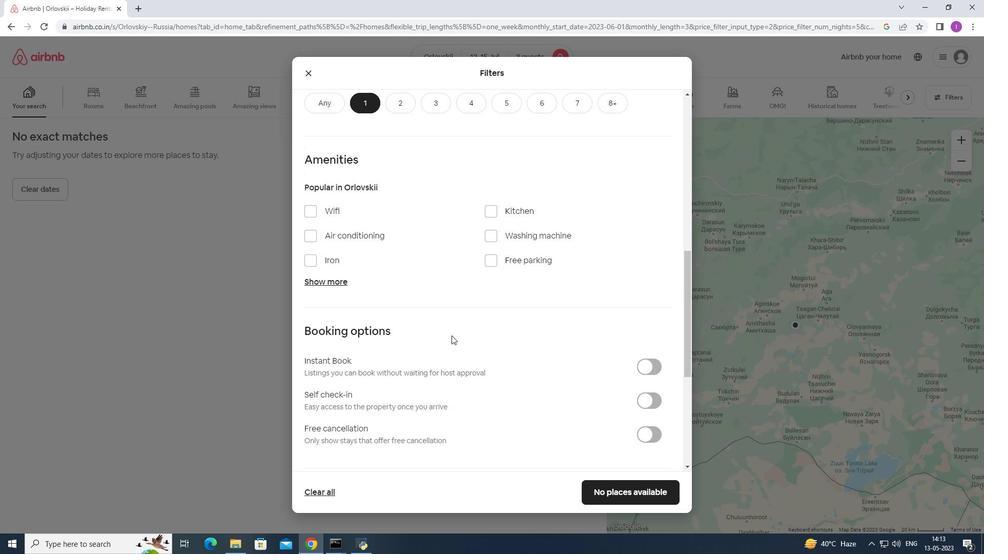 
Action: Mouse moved to (652, 305)
Screenshot: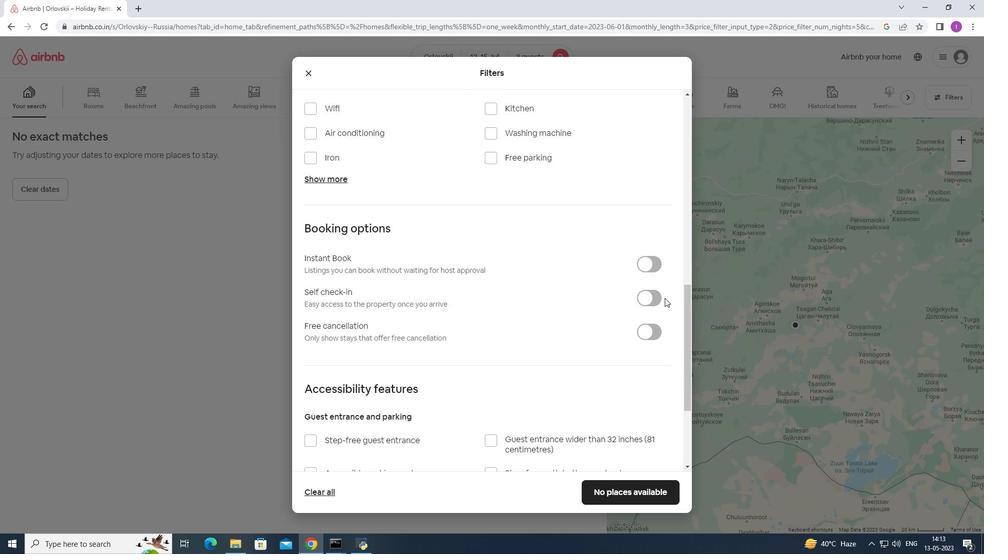 
Action: Mouse pressed left at (652, 305)
Screenshot: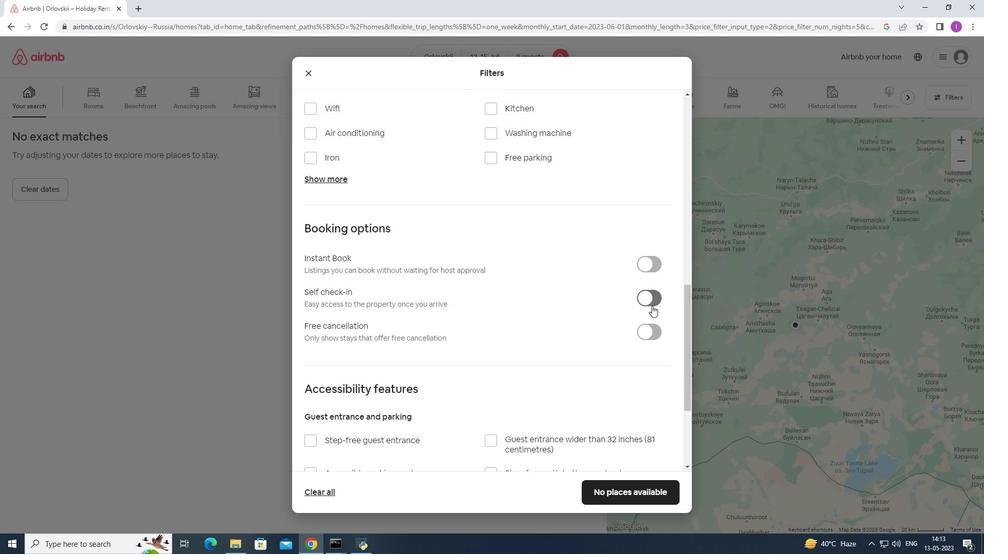 
Action: Mouse moved to (473, 342)
Screenshot: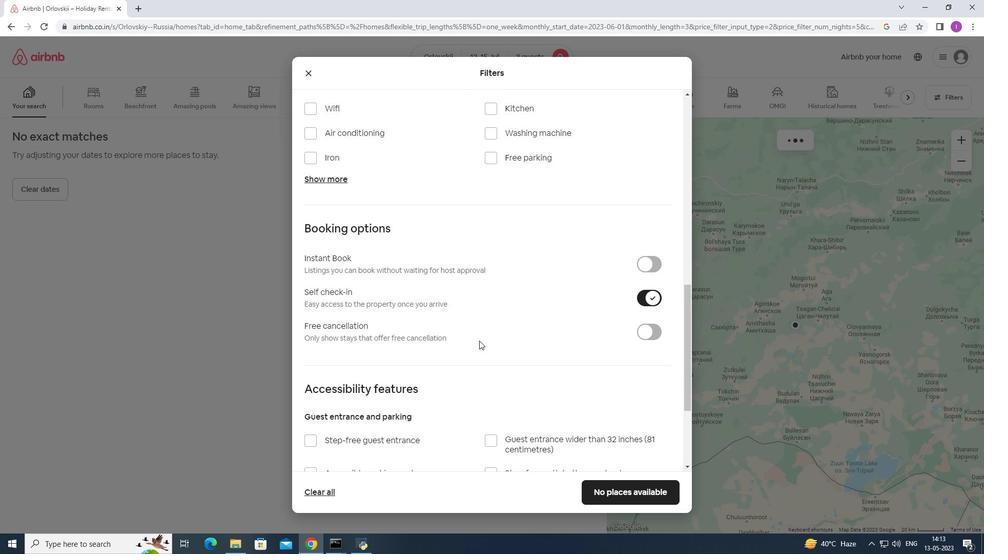 
Action: Mouse scrolled (473, 342) with delta (0, 0)
Screenshot: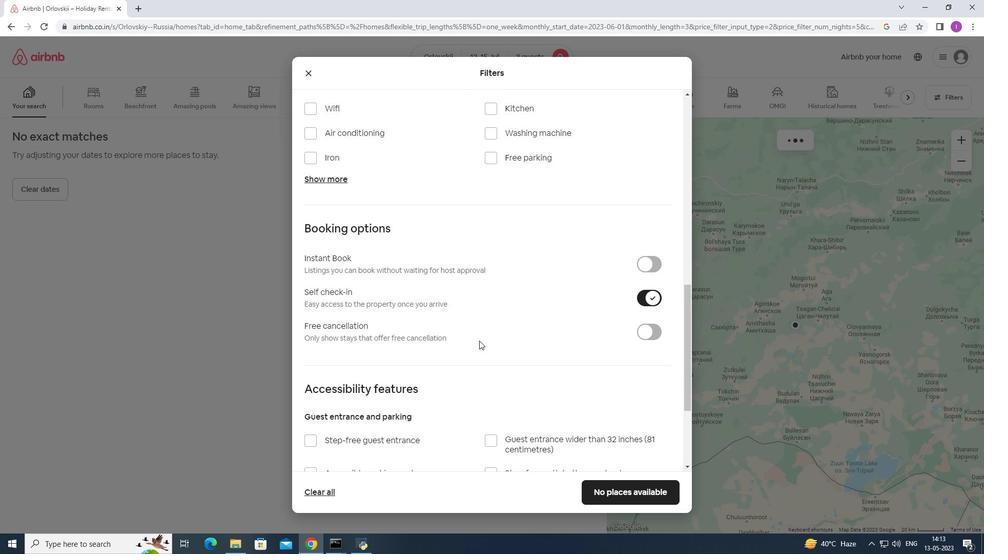 
Action: Mouse scrolled (473, 342) with delta (0, 0)
Screenshot: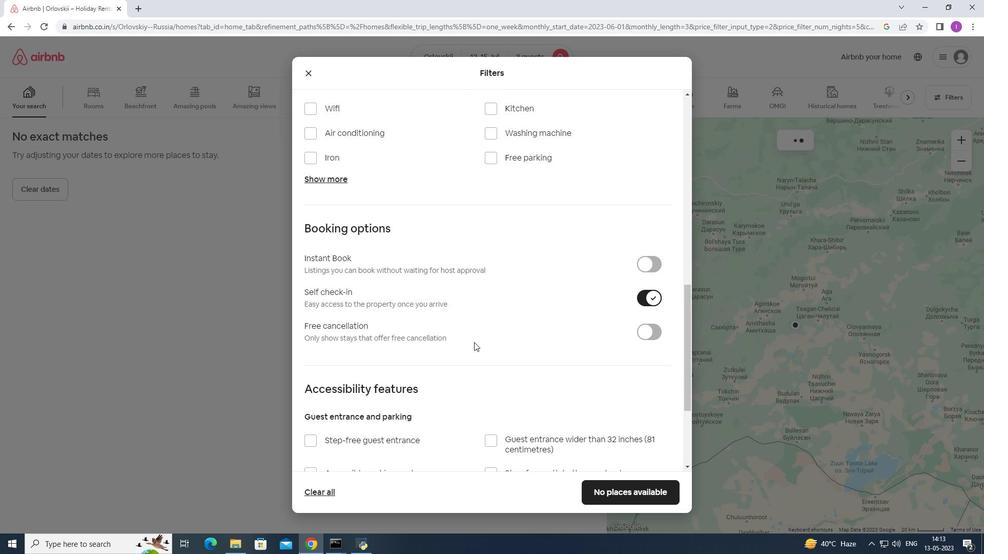 
Action: Mouse scrolled (473, 342) with delta (0, 0)
Screenshot: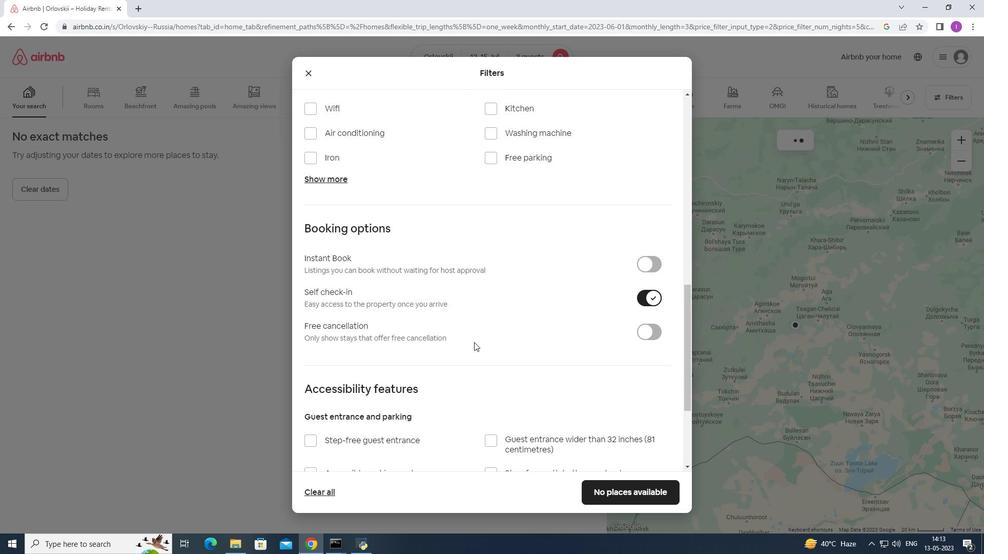
Action: Mouse scrolled (473, 342) with delta (0, 0)
Screenshot: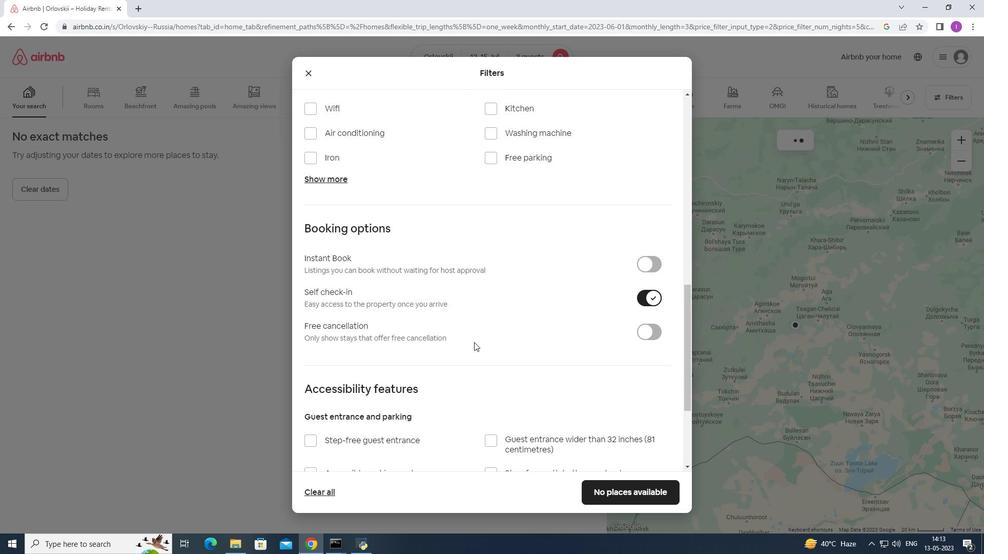 
Action: Mouse moved to (471, 346)
Screenshot: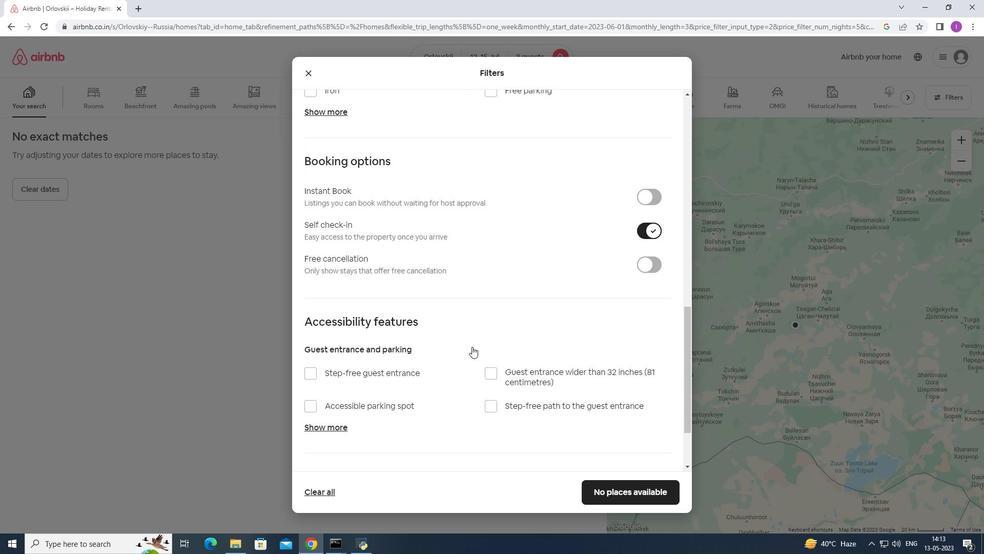 
Action: Mouse scrolled (471, 346) with delta (0, 0)
Screenshot: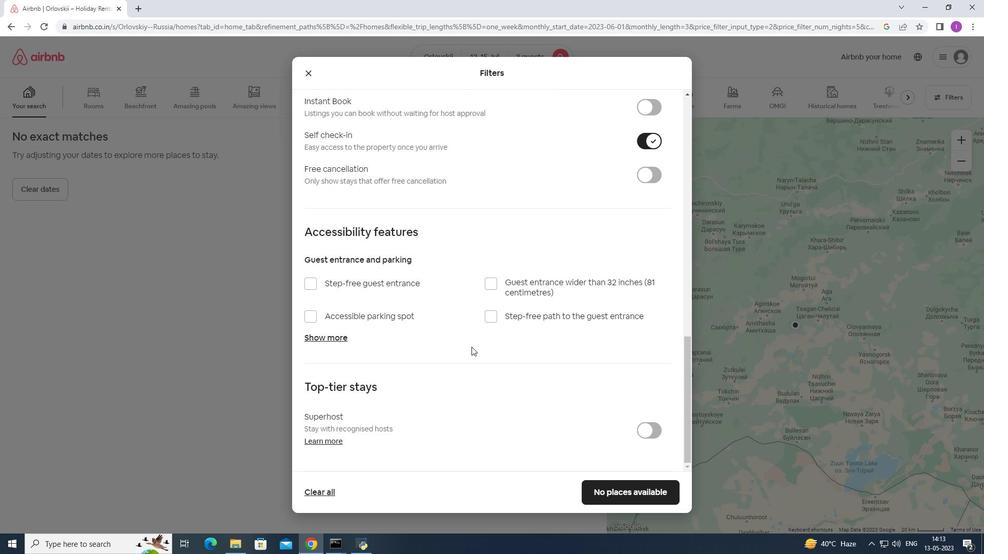 
Action: Mouse scrolled (471, 346) with delta (0, 0)
Screenshot: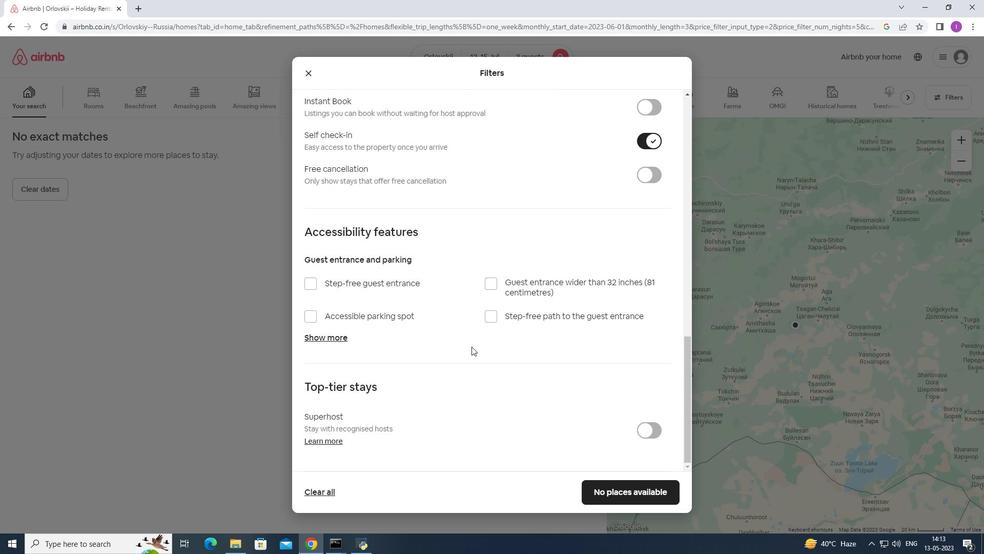 
Action: Mouse scrolled (471, 346) with delta (0, 0)
Screenshot: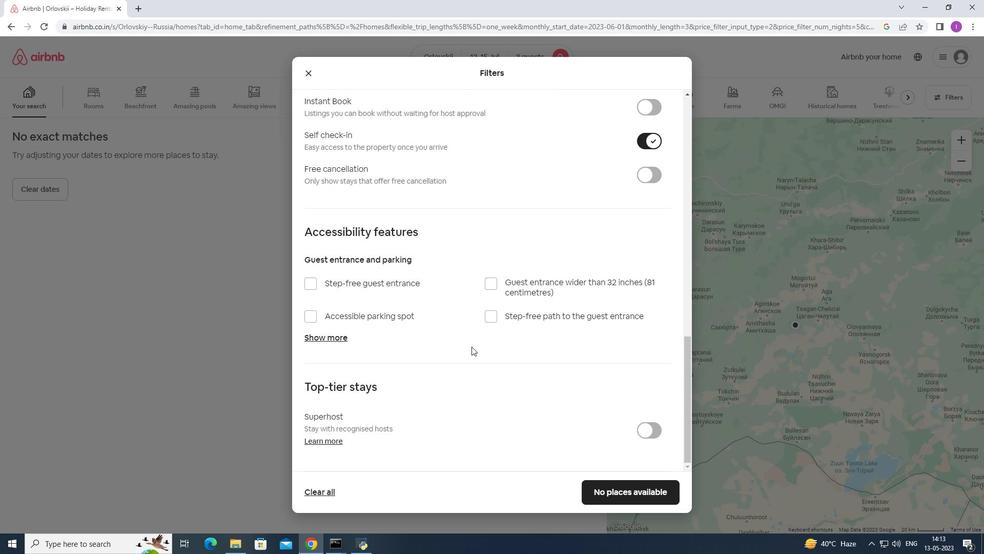 
Action: Mouse scrolled (471, 346) with delta (0, 0)
Screenshot: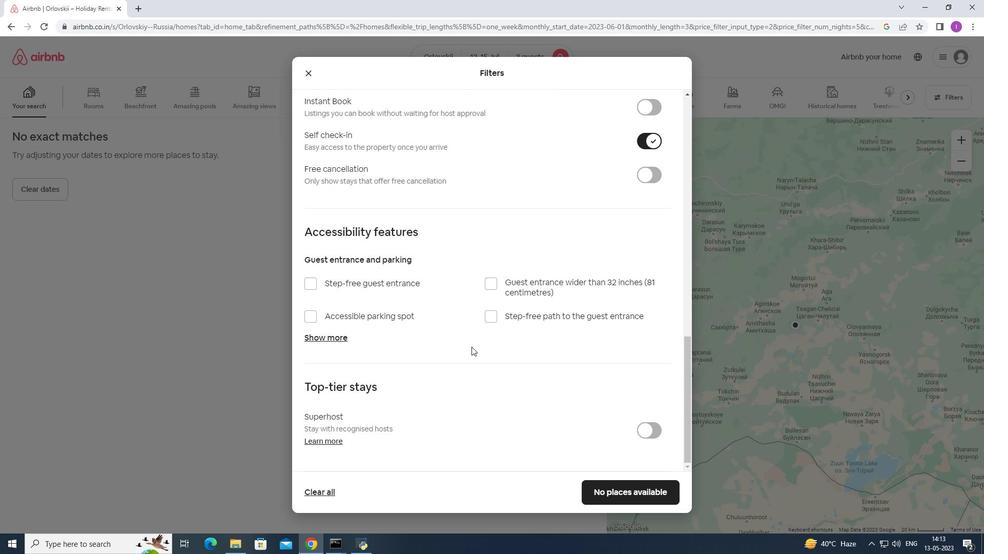 
Action: Mouse scrolled (471, 346) with delta (0, 0)
Screenshot: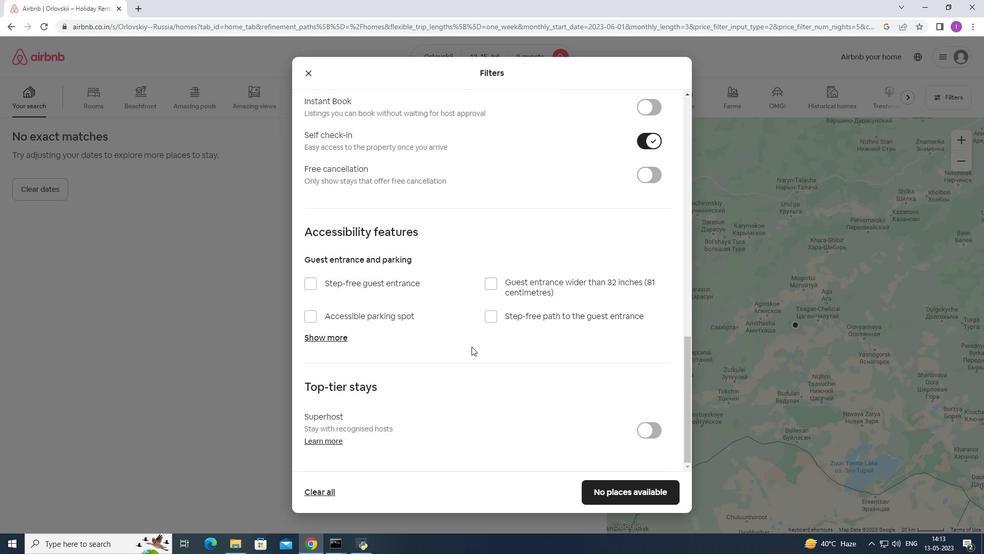 
Action: Mouse scrolled (471, 346) with delta (0, 0)
Screenshot: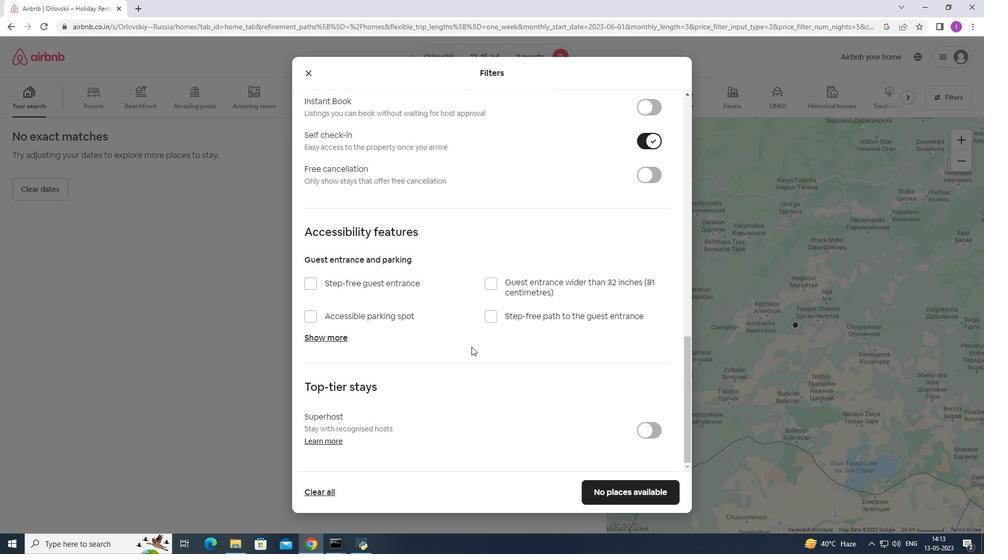 
Action: Mouse scrolled (471, 346) with delta (0, 0)
Screenshot: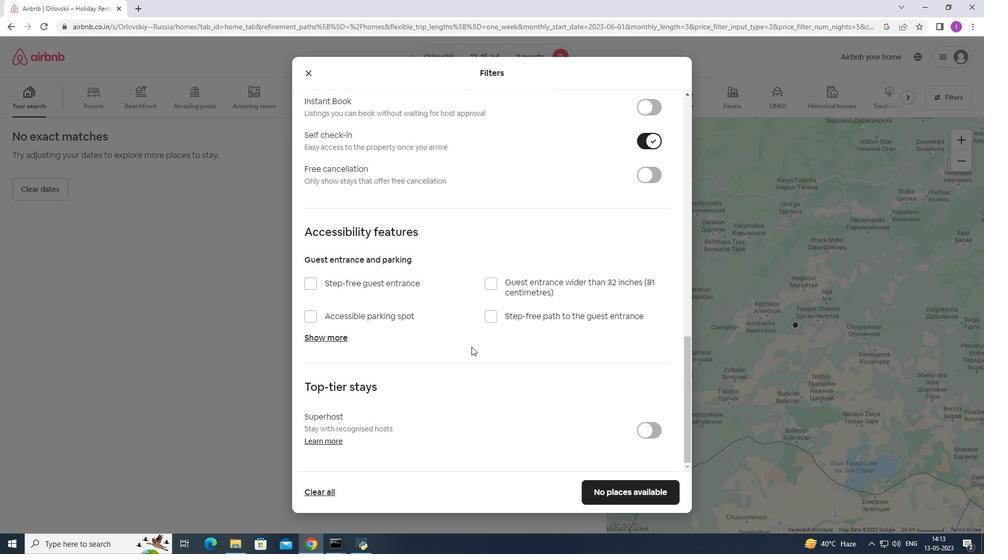 
Action: Mouse scrolled (471, 347) with delta (0, 0)
Screenshot: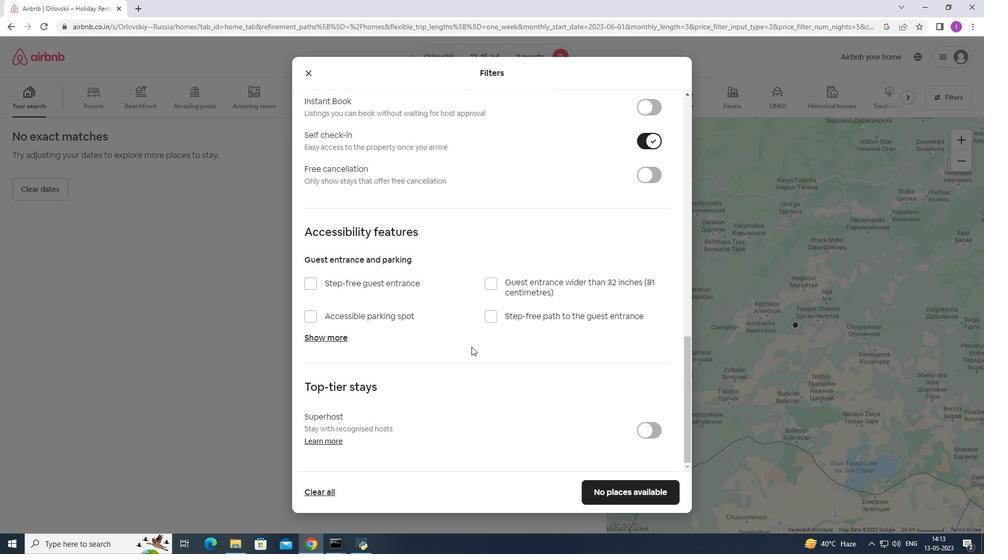 
Action: Mouse scrolled (471, 346) with delta (0, 0)
Screenshot: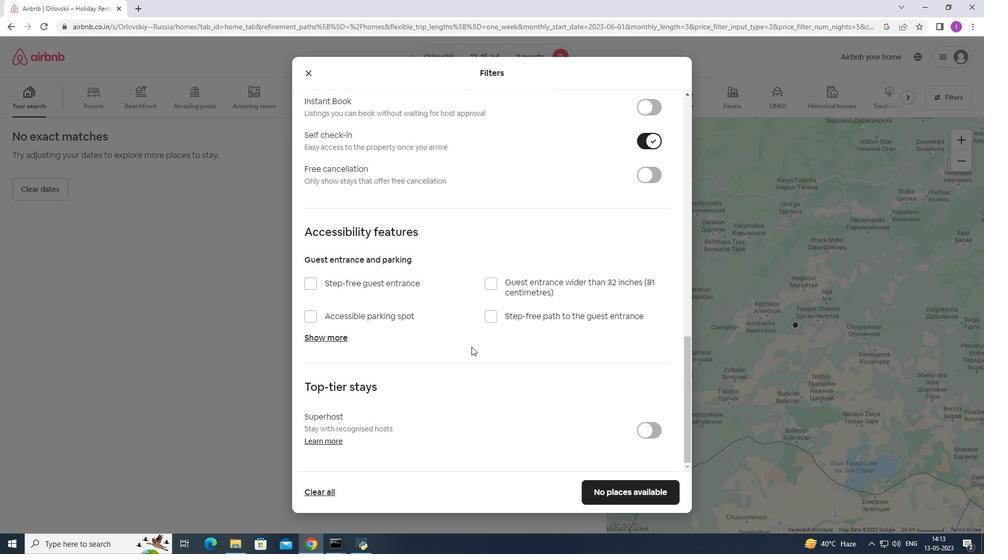 
Action: Mouse scrolled (471, 346) with delta (0, 0)
Screenshot: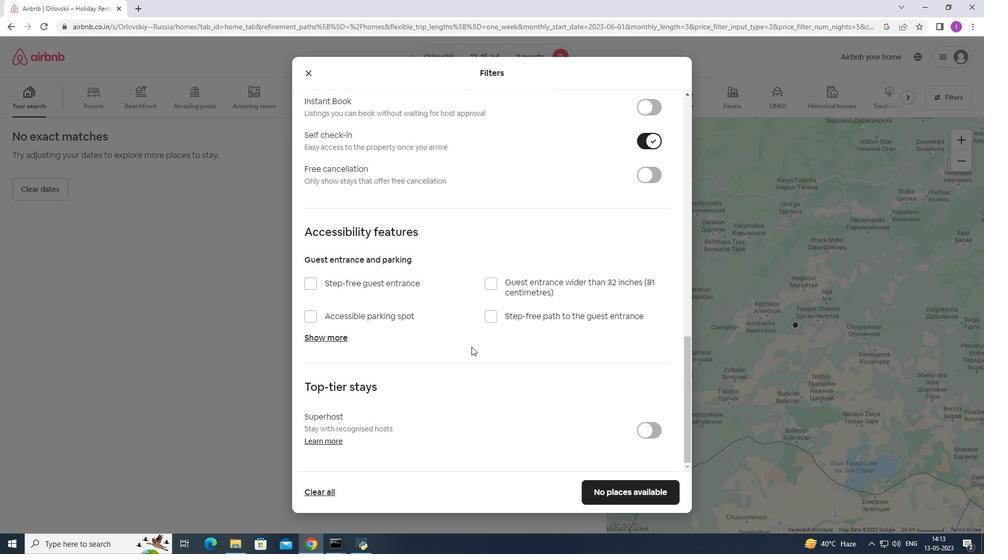 
Action: Mouse scrolled (471, 346) with delta (0, 0)
Screenshot: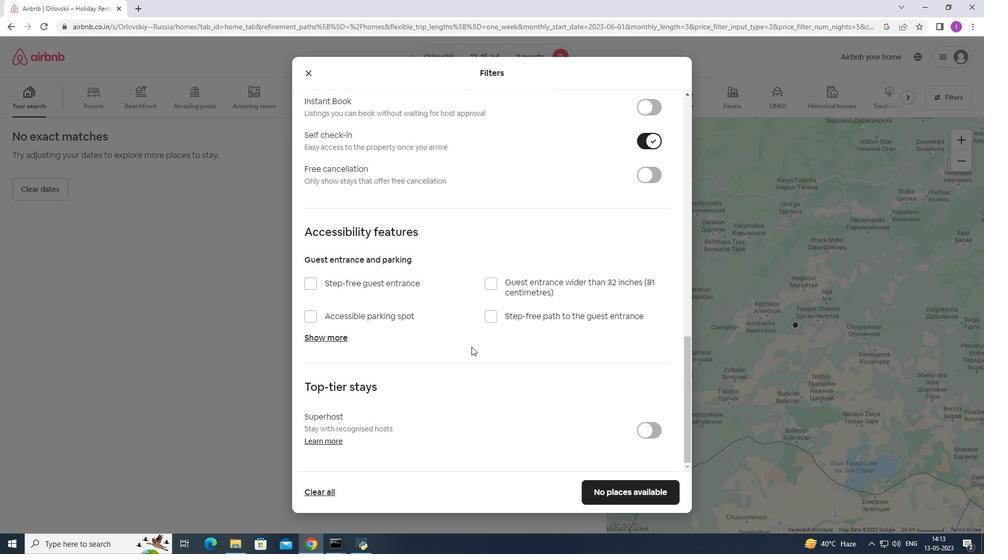 
Action: Mouse moved to (475, 353)
Screenshot: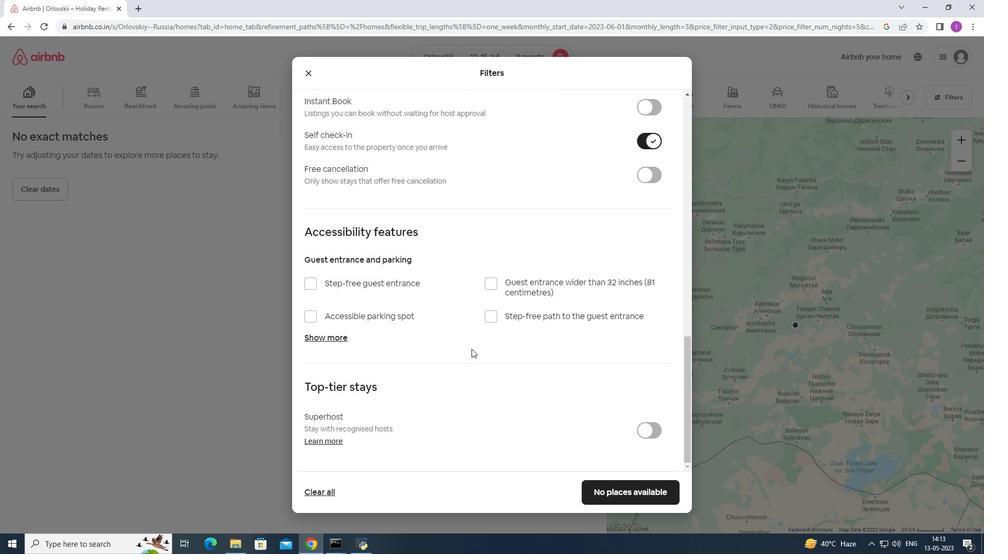 
Action: Mouse scrolled (475, 352) with delta (0, 0)
Screenshot: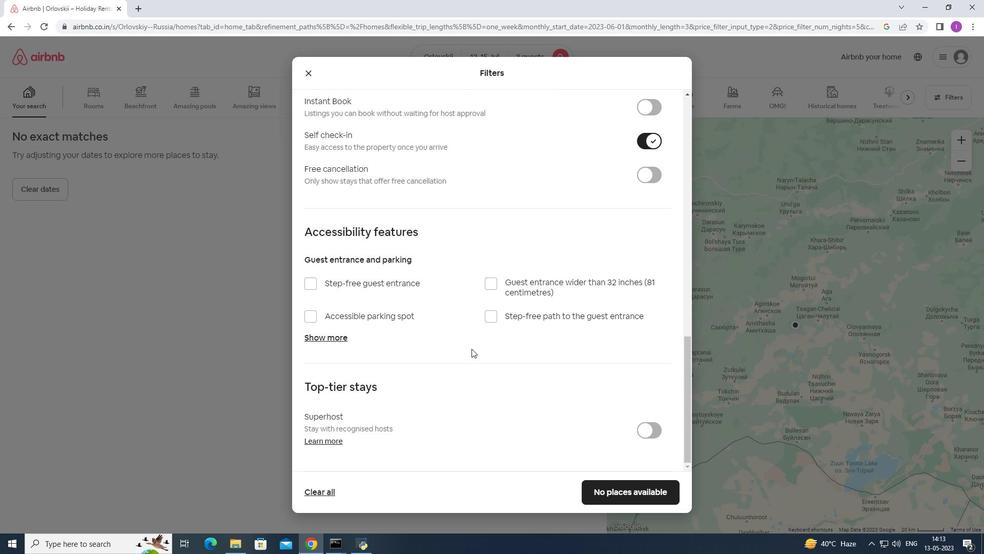 
Action: Mouse moved to (475, 353)
Screenshot: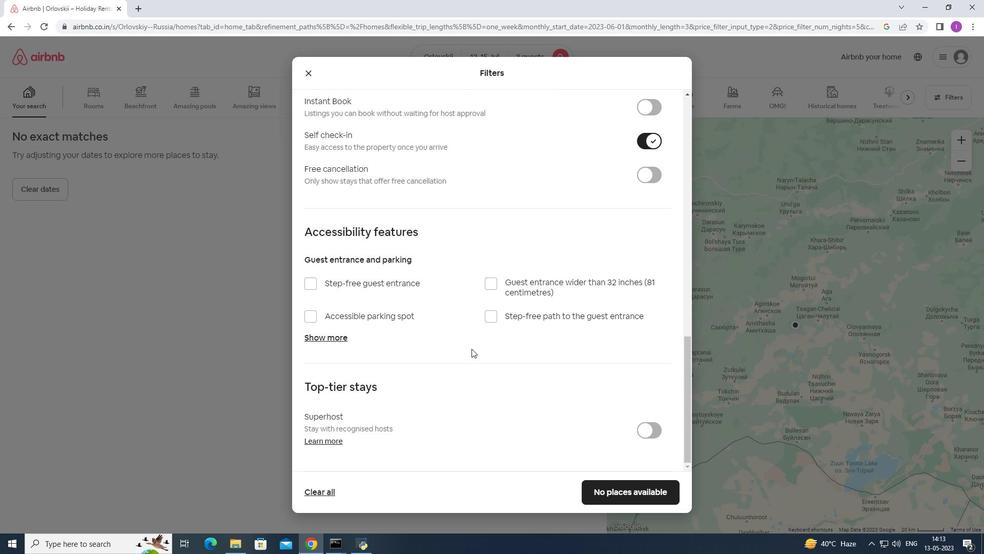 
Action: Mouse scrolled (475, 353) with delta (0, 0)
Screenshot: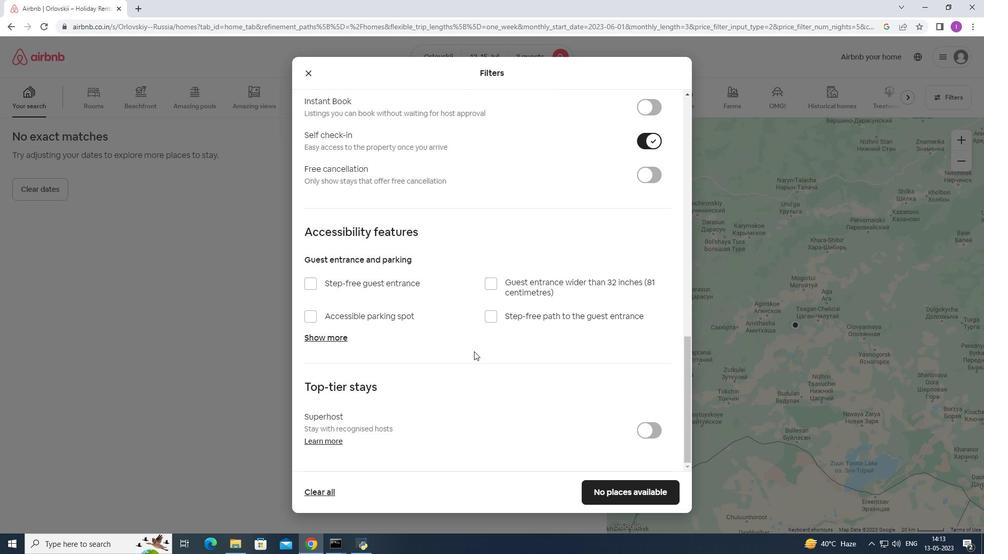 
Action: Mouse moved to (608, 494)
Screenshot: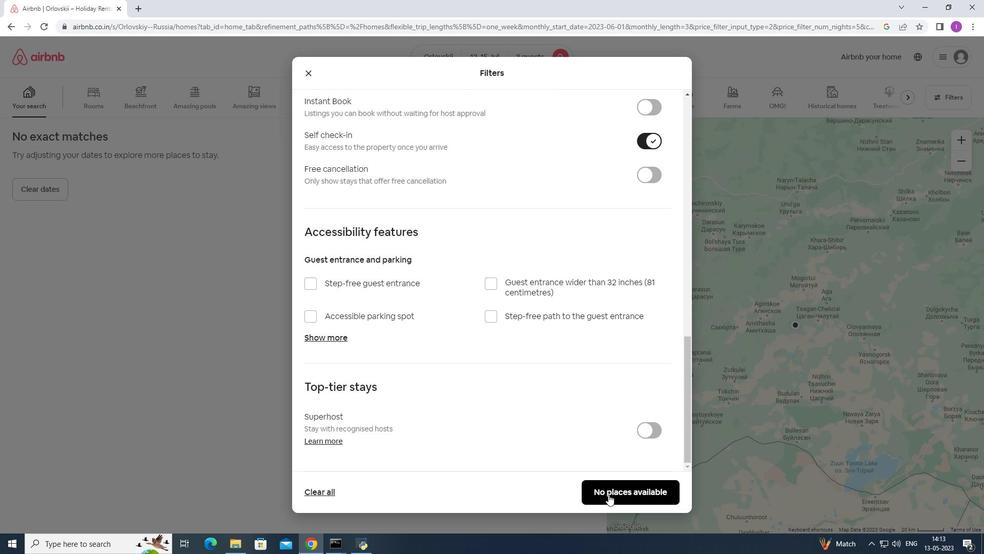 
Action: Mouse pressed left at (608, 494)
Screenshot: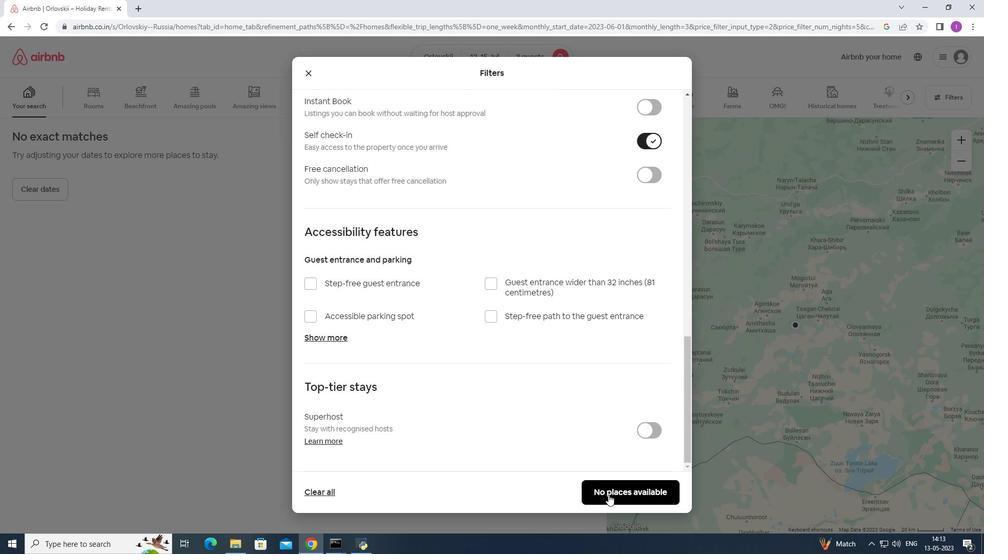
Action: Mouse moved to (495, 400)
Screenshot: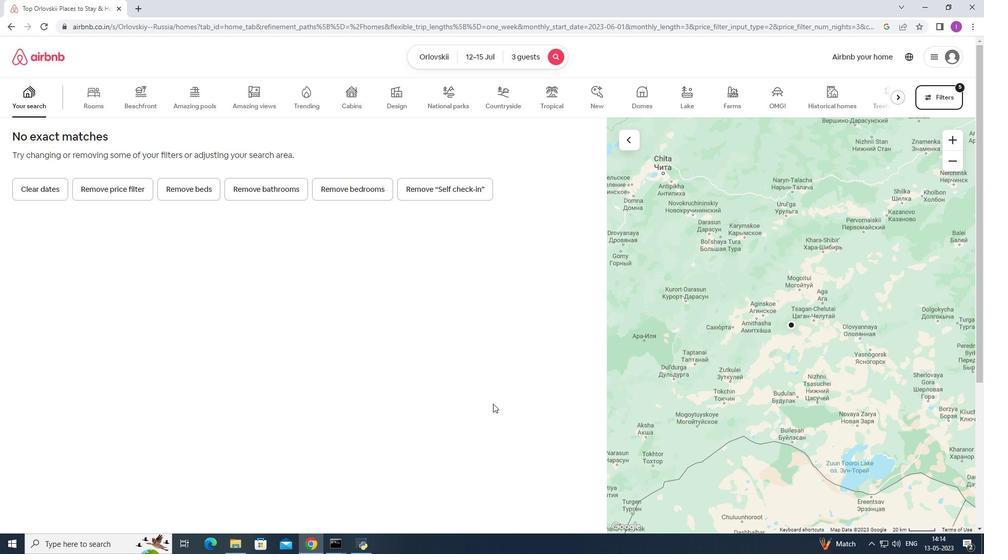 
